 Task: Check the sale-to-list ratio of crown molding in the last 3 years.
Action: Mouse moved to (897, 208)
Screenshot: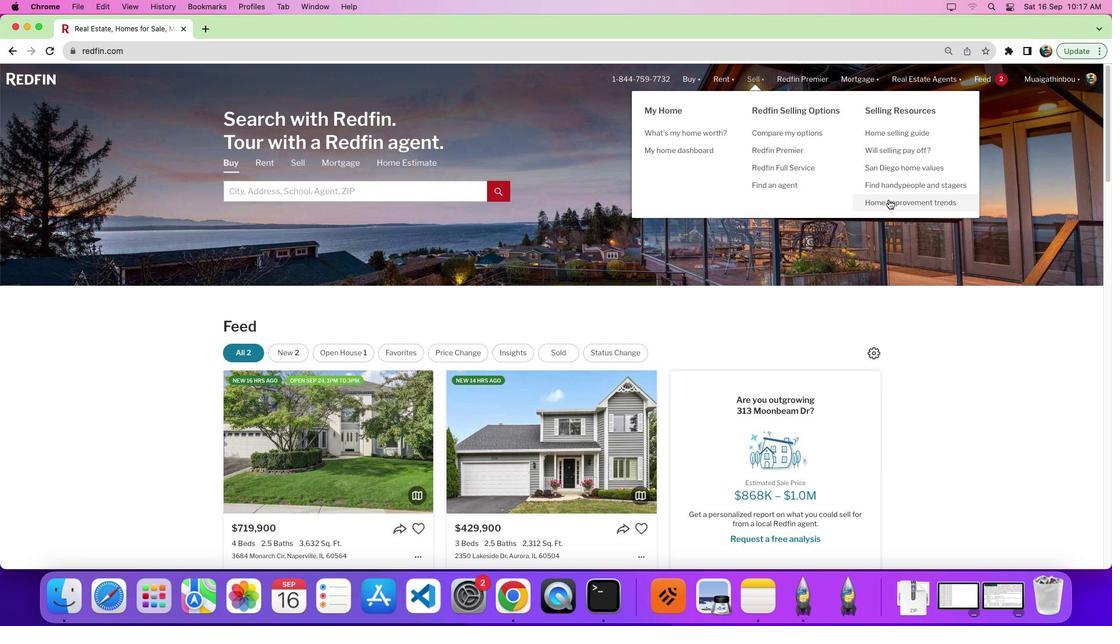 
Action: Mouse pressed left at (897, 208)
Screenshot: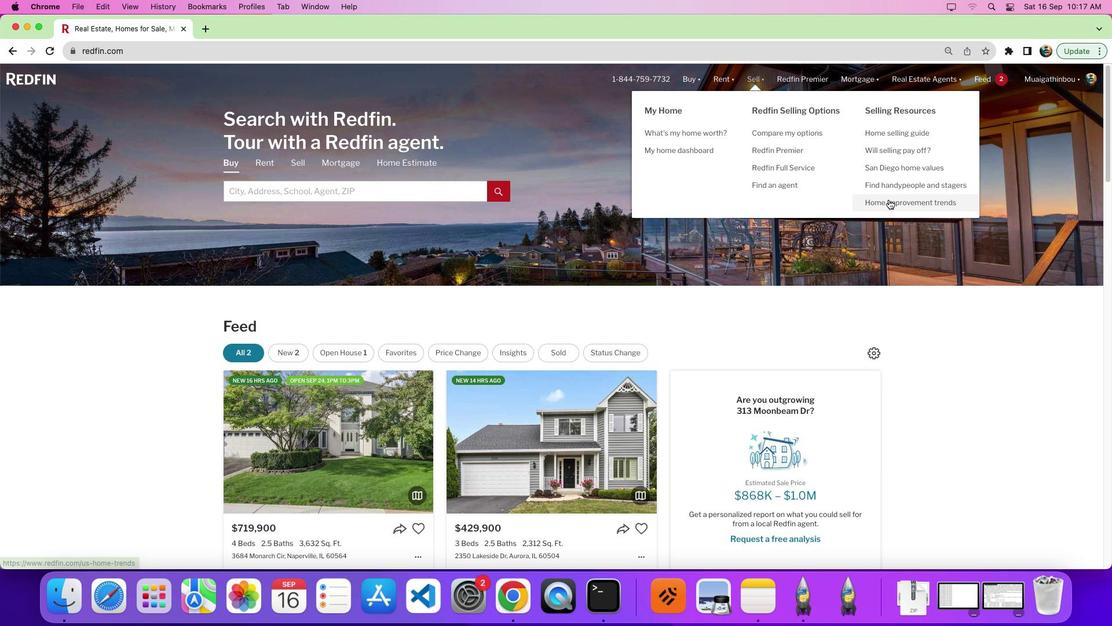 
Action: Mouse pressed left at (897, 208)
Screenshot: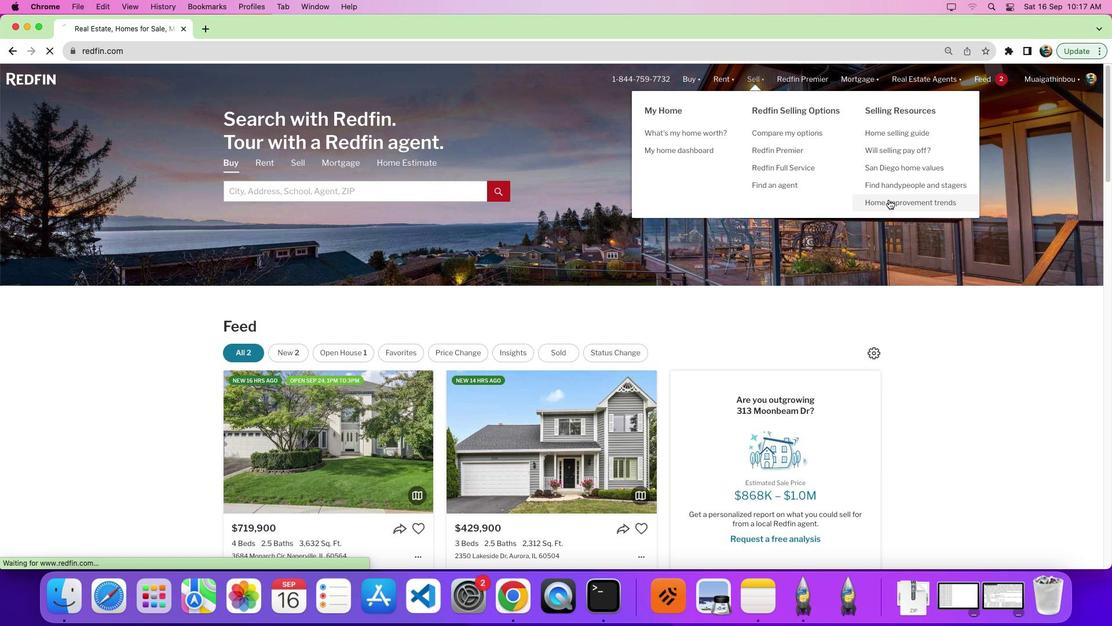 
Action: Mouse moved to (313, 231)
Screenshot: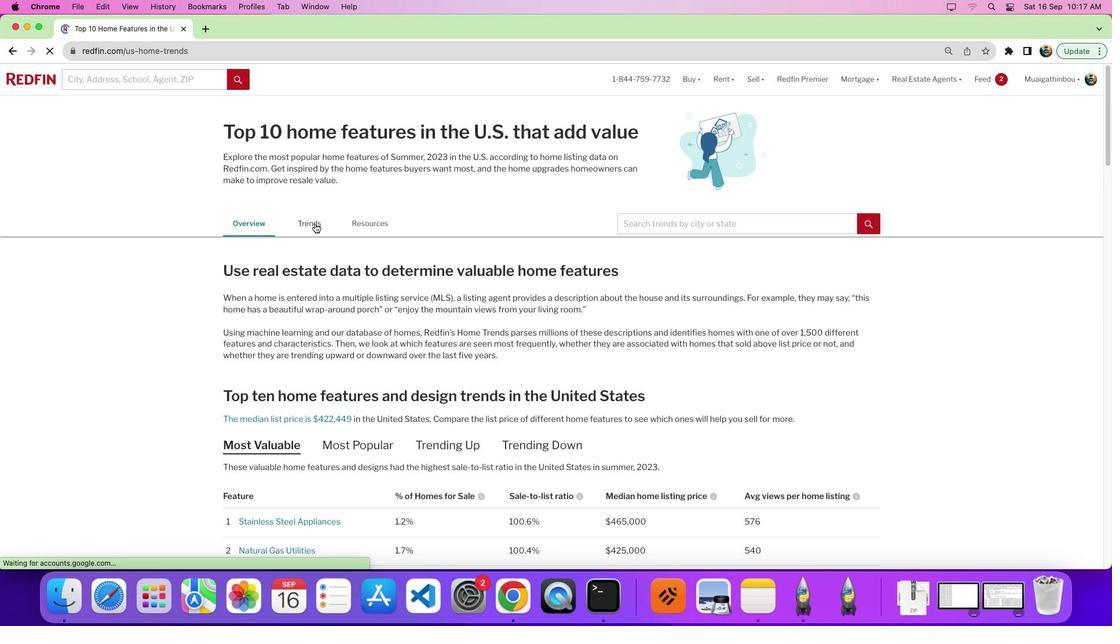 
Action: Mouse pressed left at (313, 231)
Screenshot: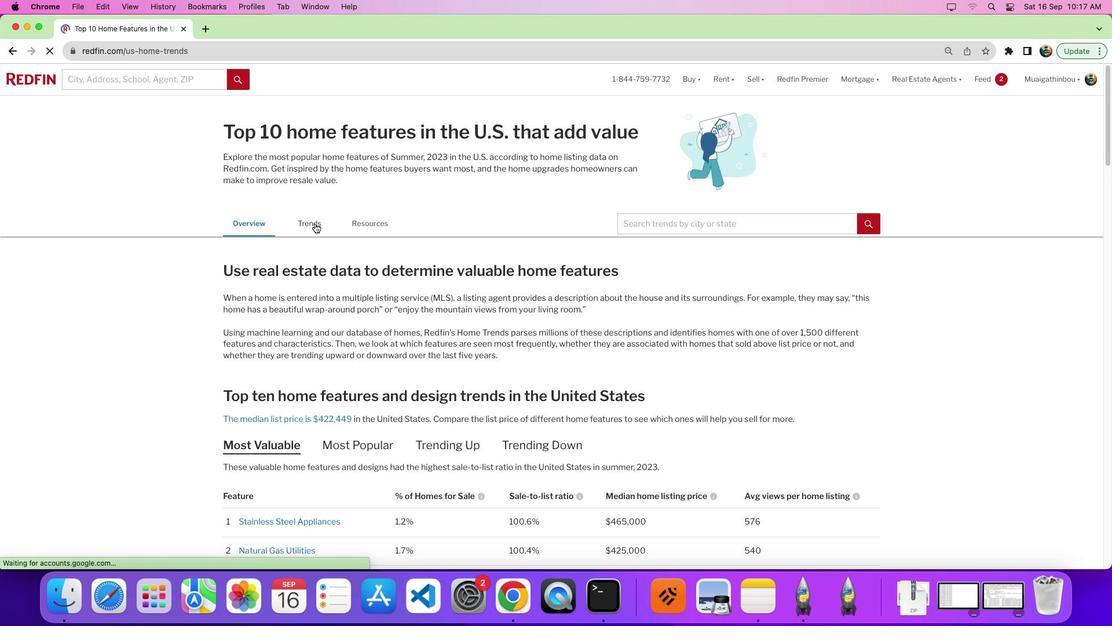 
Action: Mouse moved to (313, 231)
Screenshot: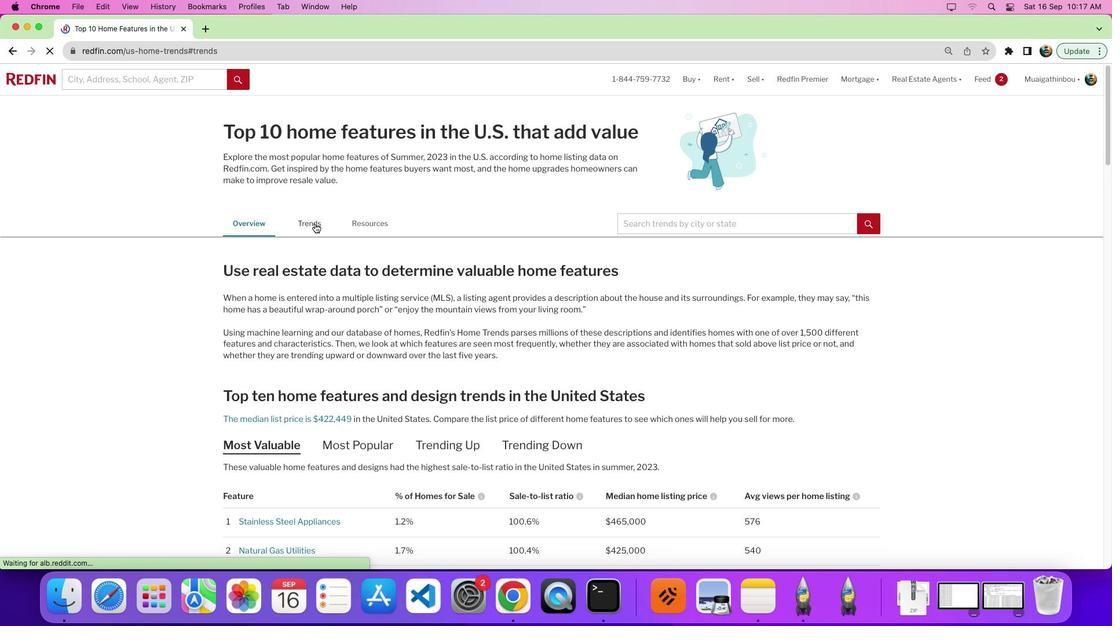 
Action: Mouse pressed left at (313, 231)
Screenshot: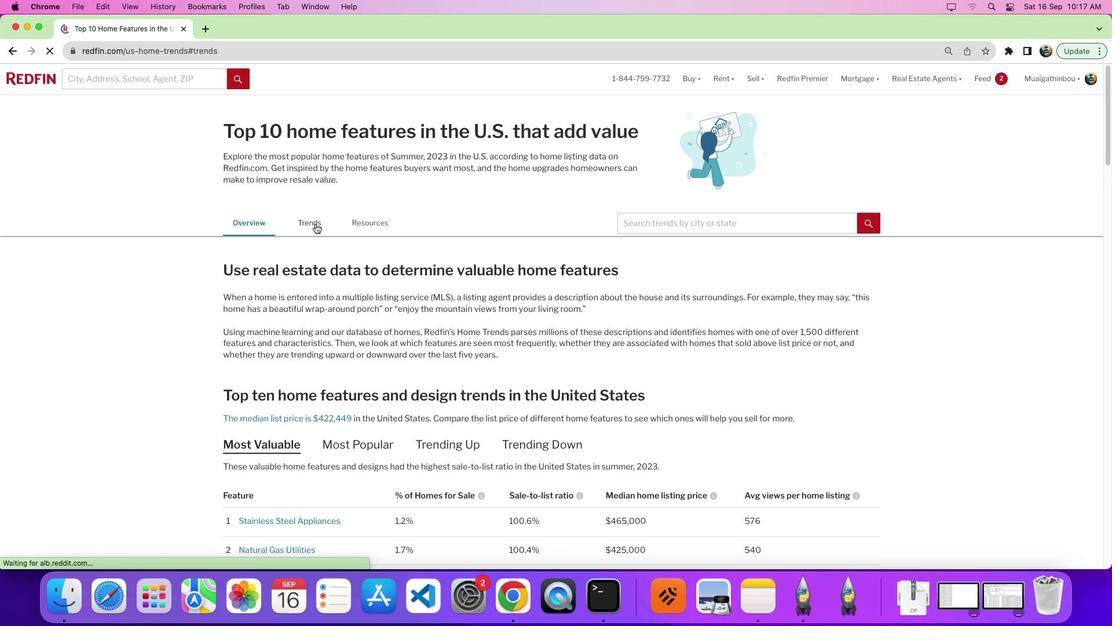 
Action: Mouse moved to (594, 317)
Screenshot: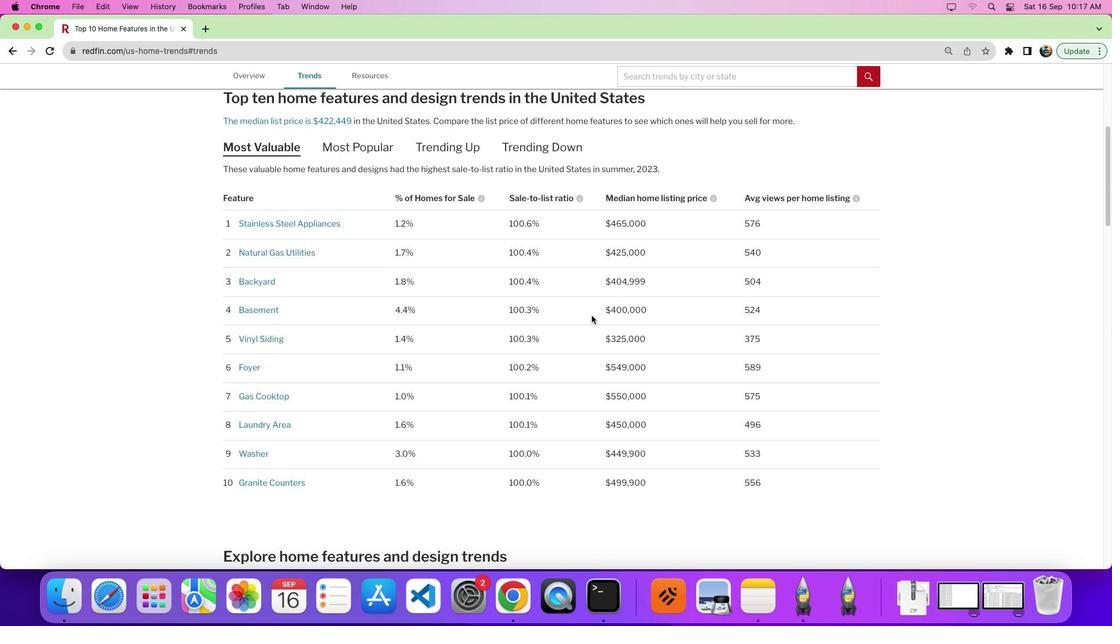 
Action: Mouse scrolled (594, 317) with delta (-6, 22)
Screenshot: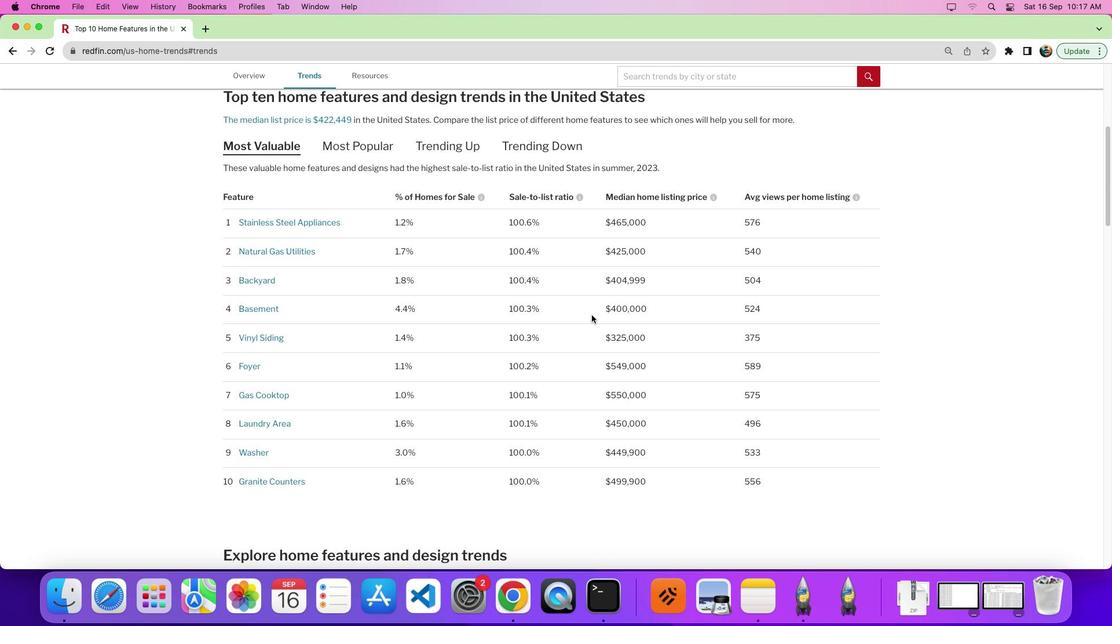 
Action: Mouse moved to (593, 317)
Screenshot: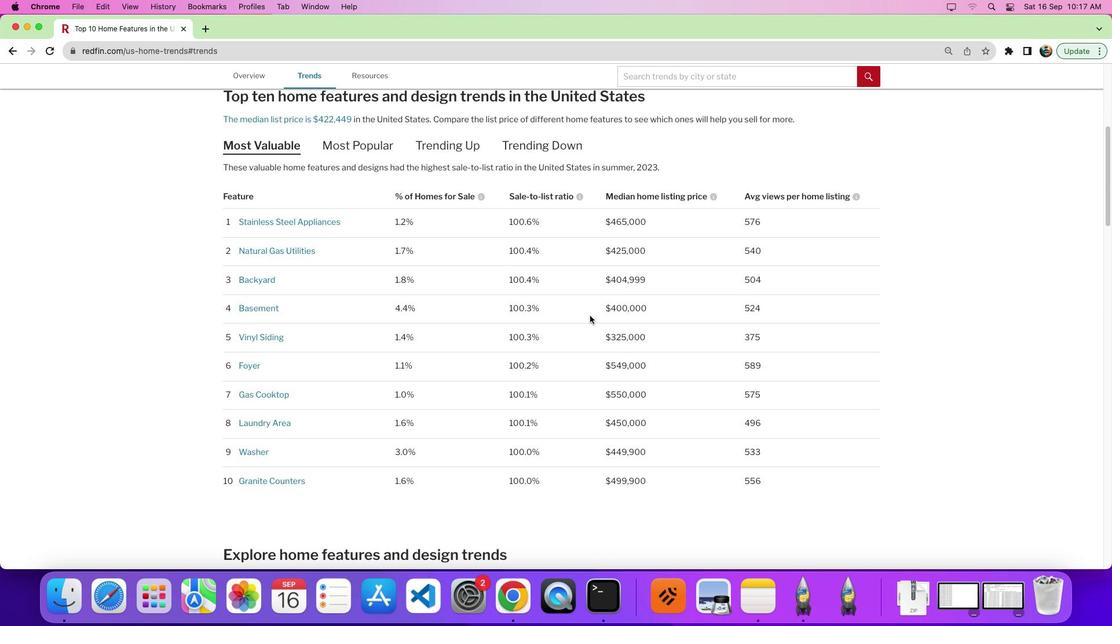 
Action: Mouse scrolled (593, 317) with delta (-6, 22)
Screenshot: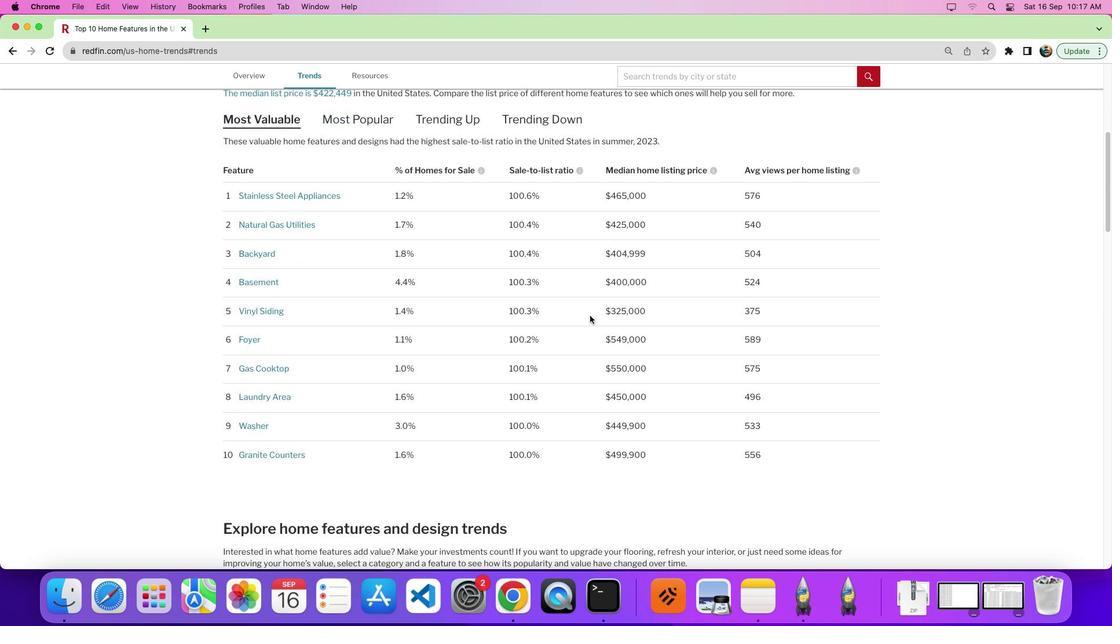 
Action: Mouse scrolled (593, 317) with delta (-6, 22)
Screenshot: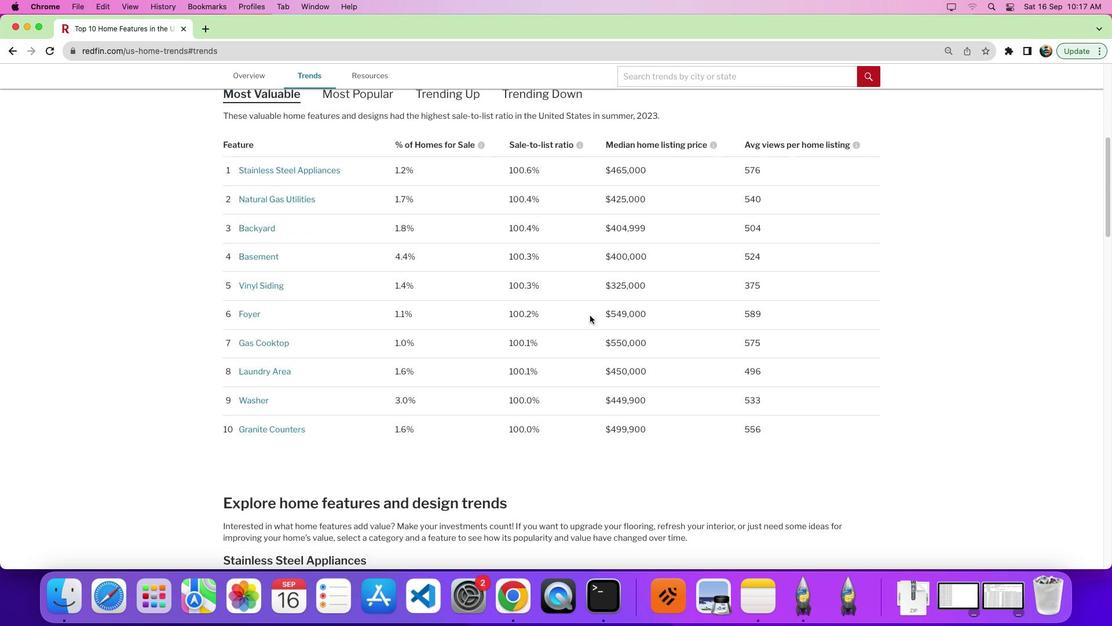 
Action: Mouse scrolled (593, 317) with delta (-6, 19)
Screenshot: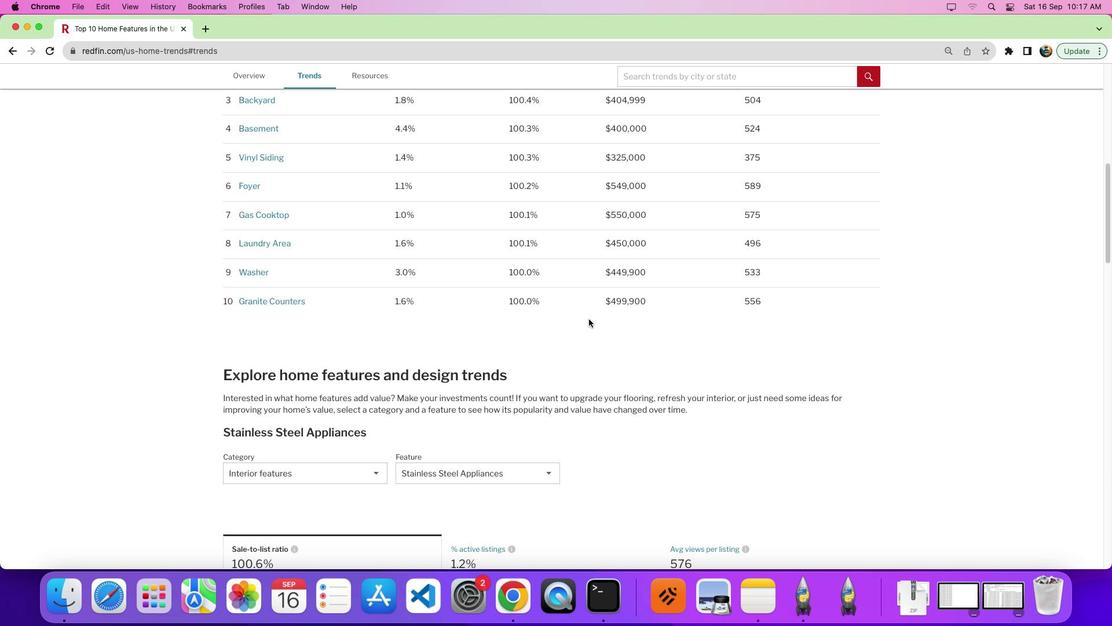 
Action: Mouse moved to (506, 341)
Screenshot: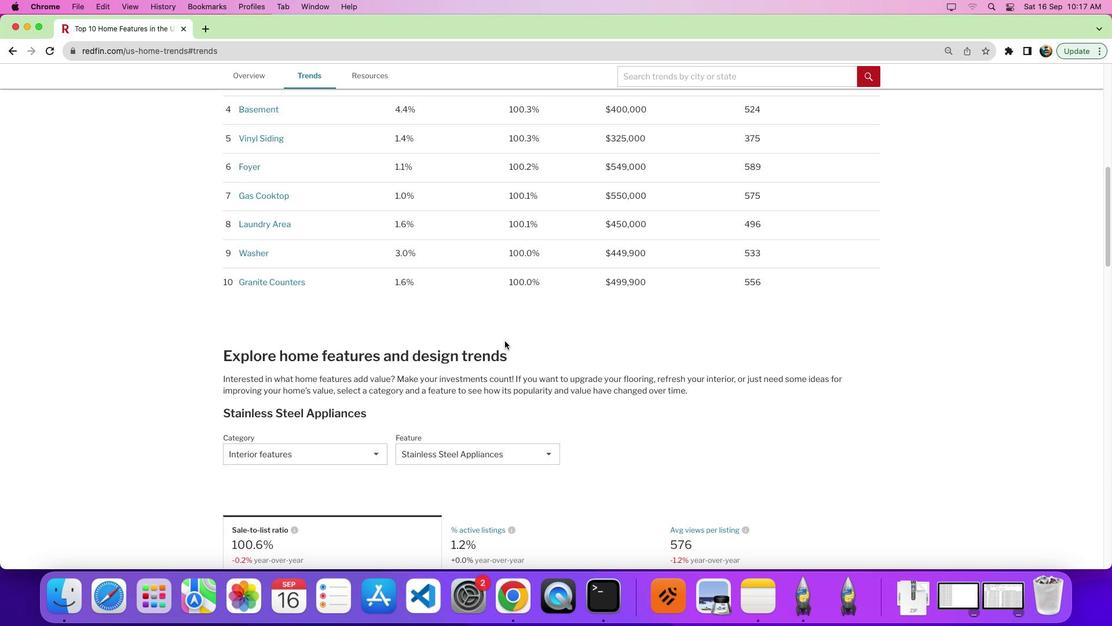 
Action: Mouse scrolled (506, 341) with delta (-6, 22)
Screenshot: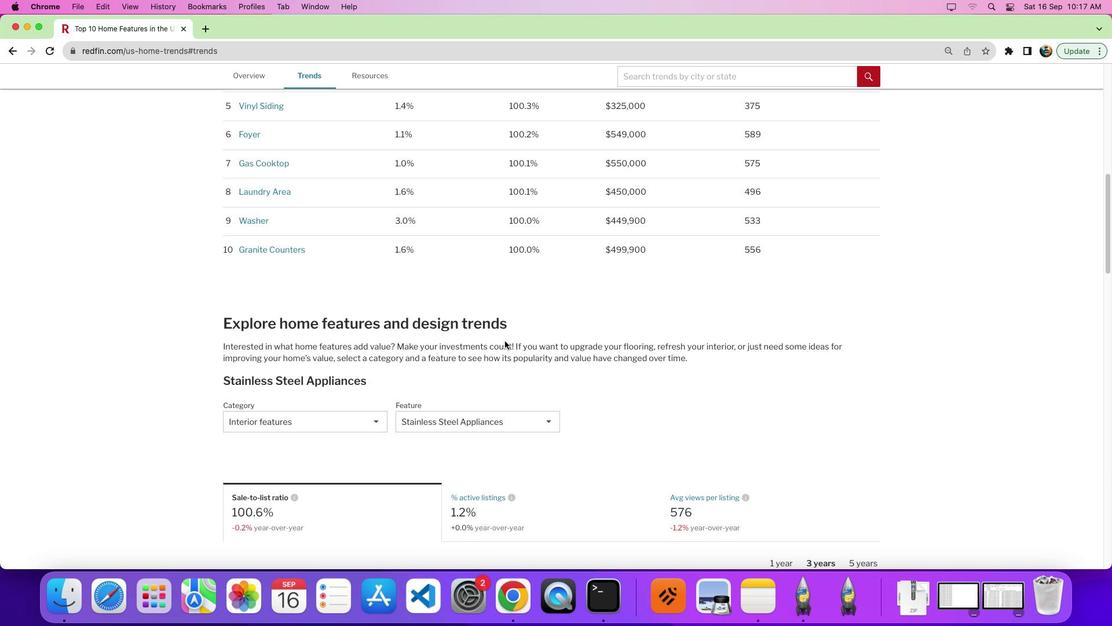 
Action: Mouse scrolled (506, 341) with delta (-6, 22)
Screenshot: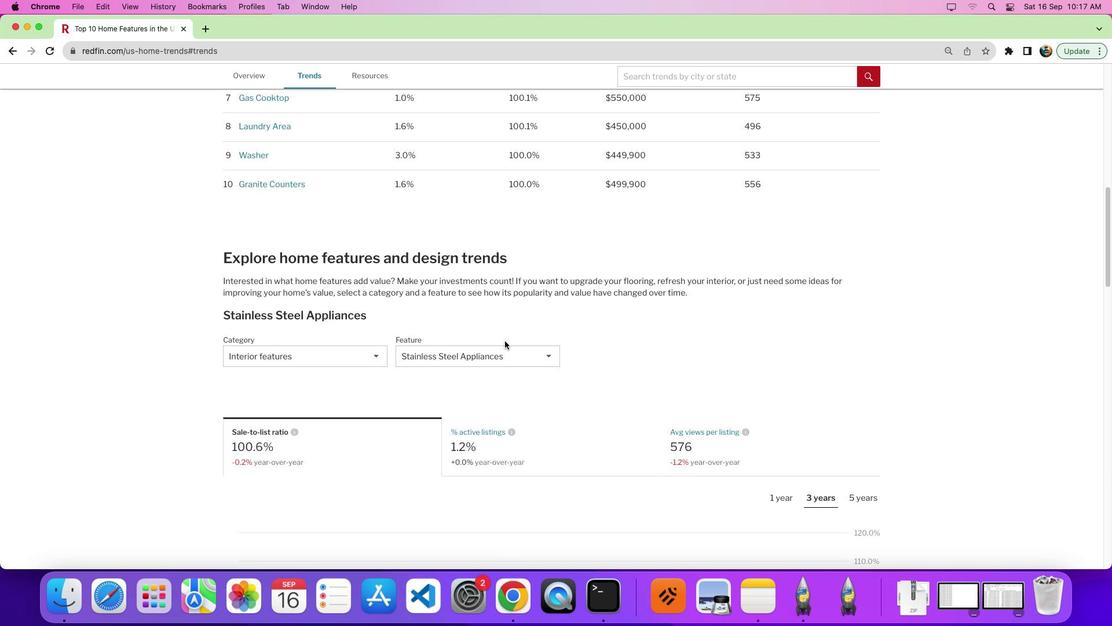 
Action: Mouse scrolled (506, 341) with delta (-6, 19)
Screenshot: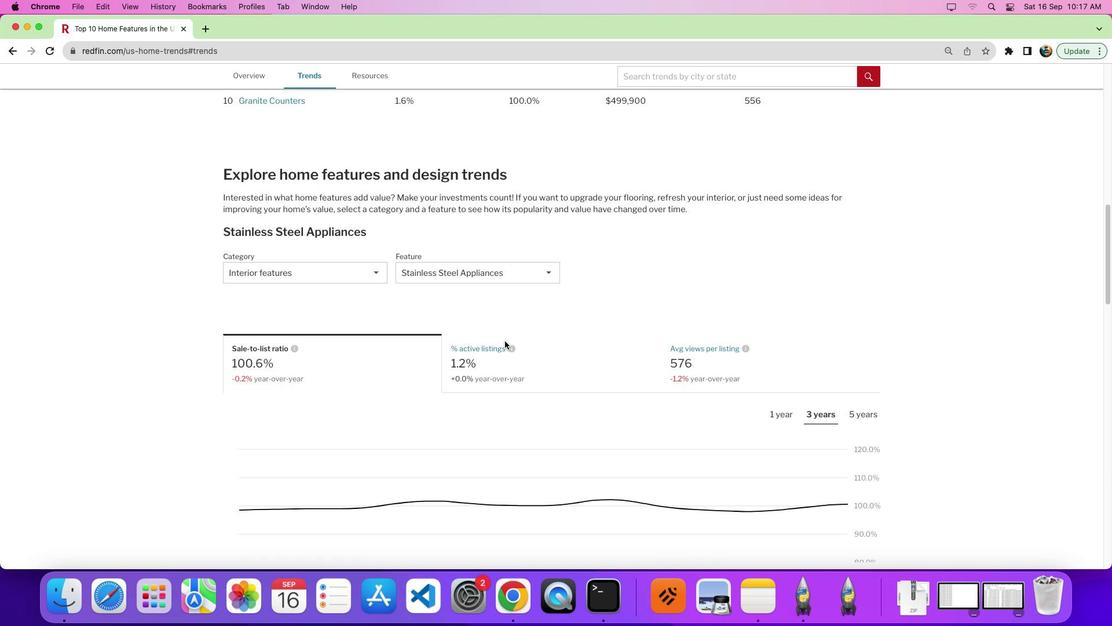 
Action: Mouse moved to (285, 268)
Screenshot: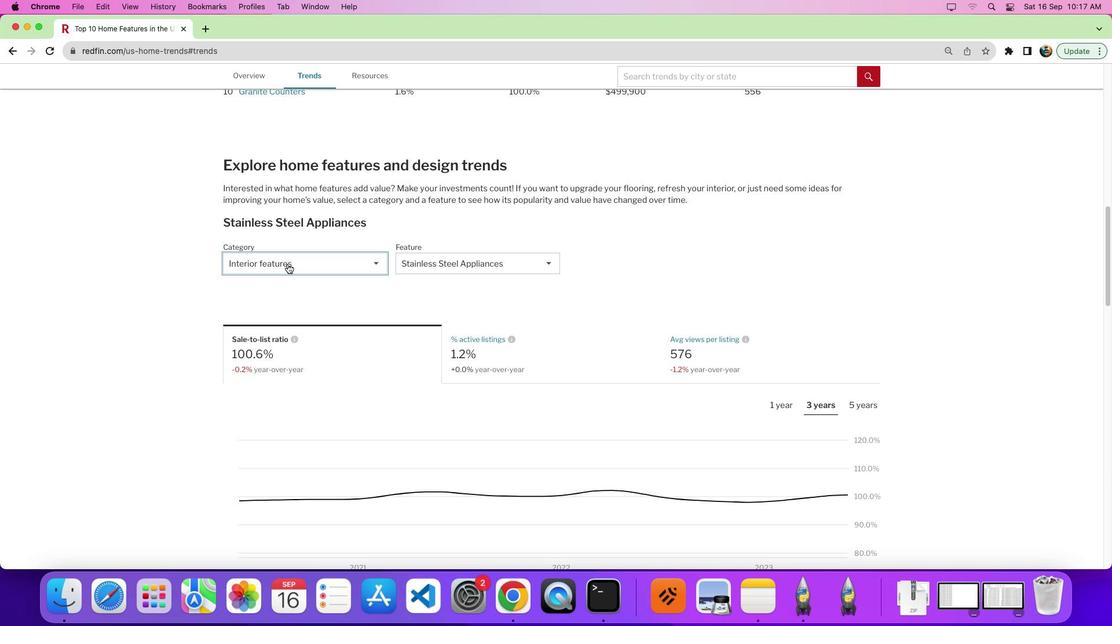 
Action: Mouse pressed left at (285, 268)
Screenshot: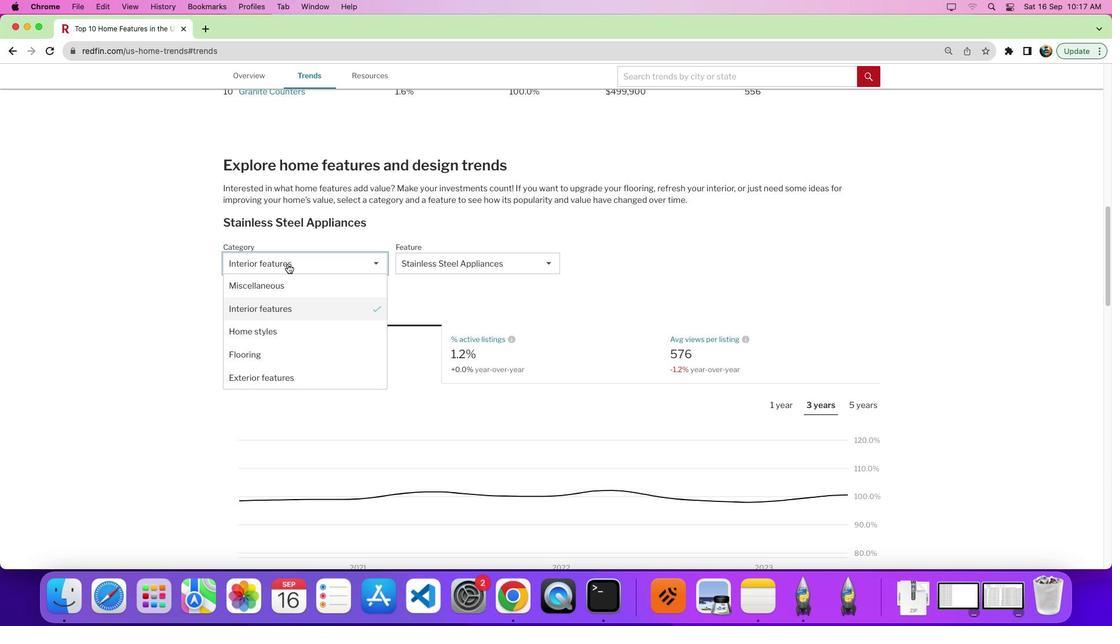 
Action: Mouse moved to (306, 314)
Screenshot: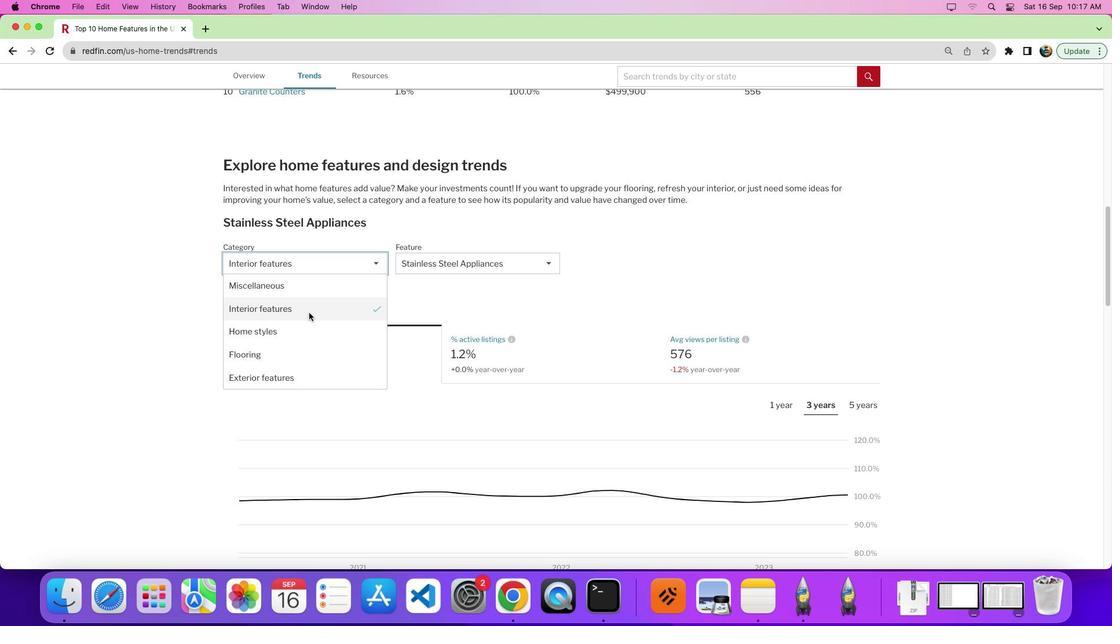
Action: Mouse pressed left at (306, 314)
Screenshot: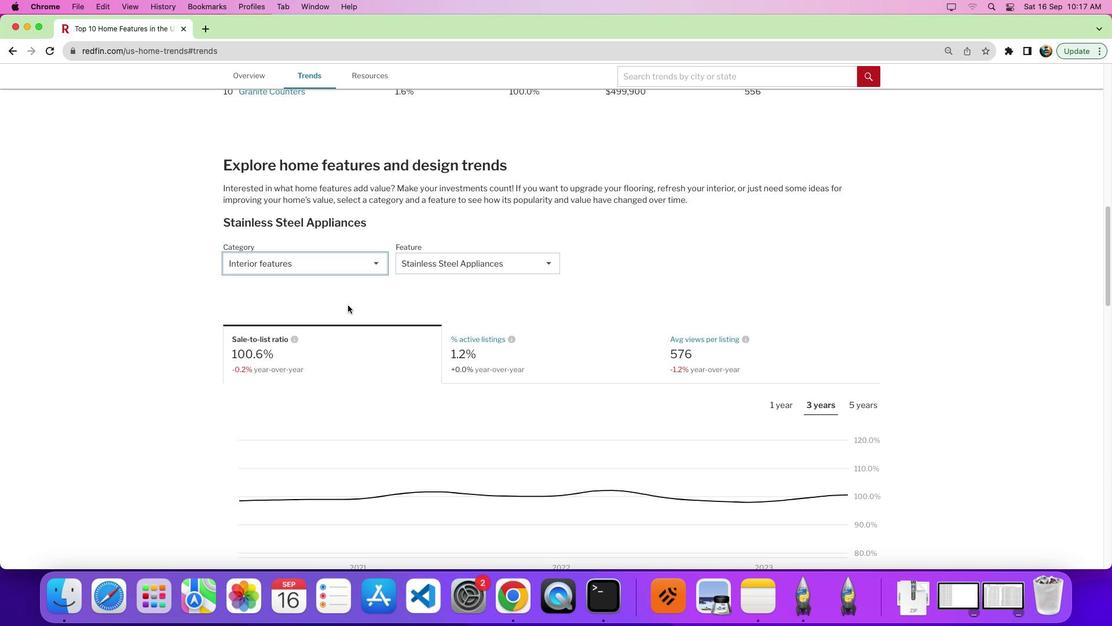
Action: Mouse moved to (479, 262)
Screenshot: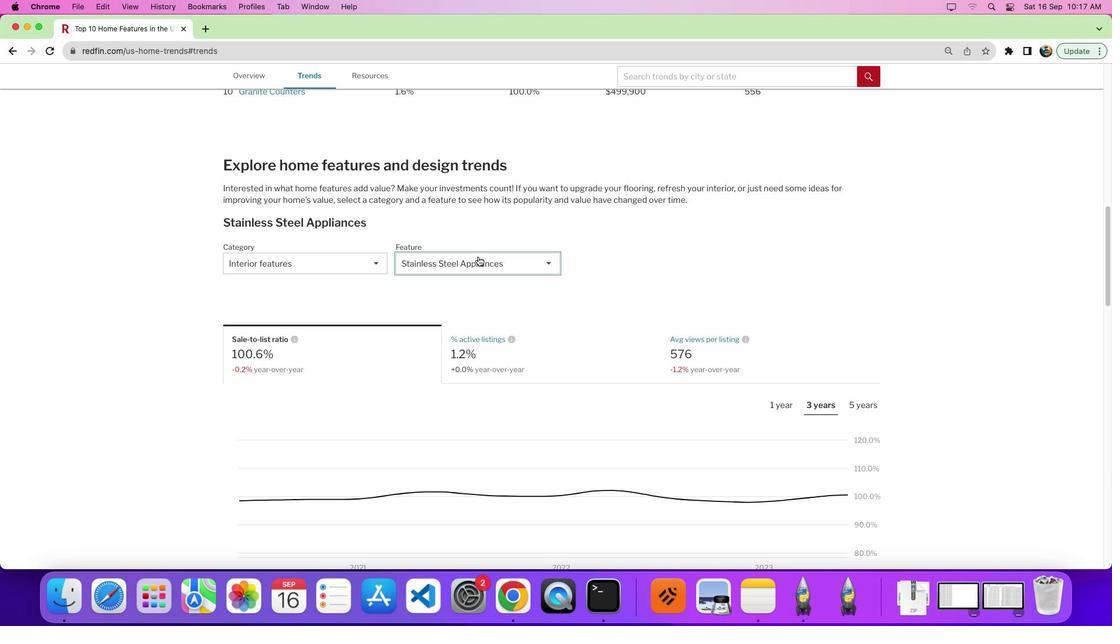 
Action: Mouse pressed left at (479, 262)
Screenshot: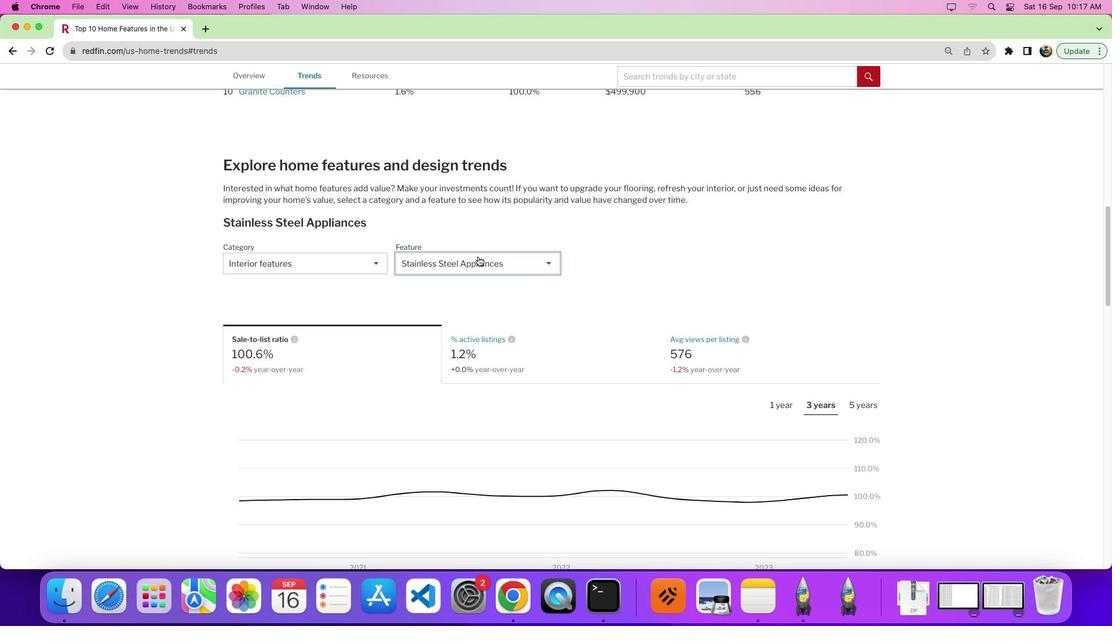 
Action: Mouse moved to (463, 341)
Screenshot: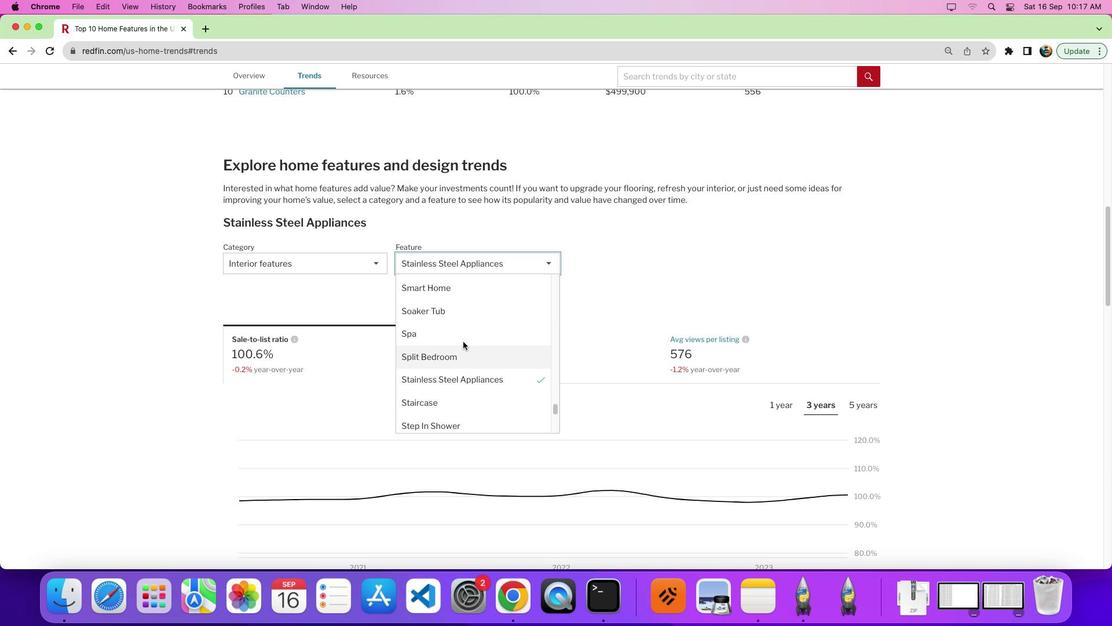 
Action: Mouse scrolled (463, 341) with delta (-6, 23)
Screenshot: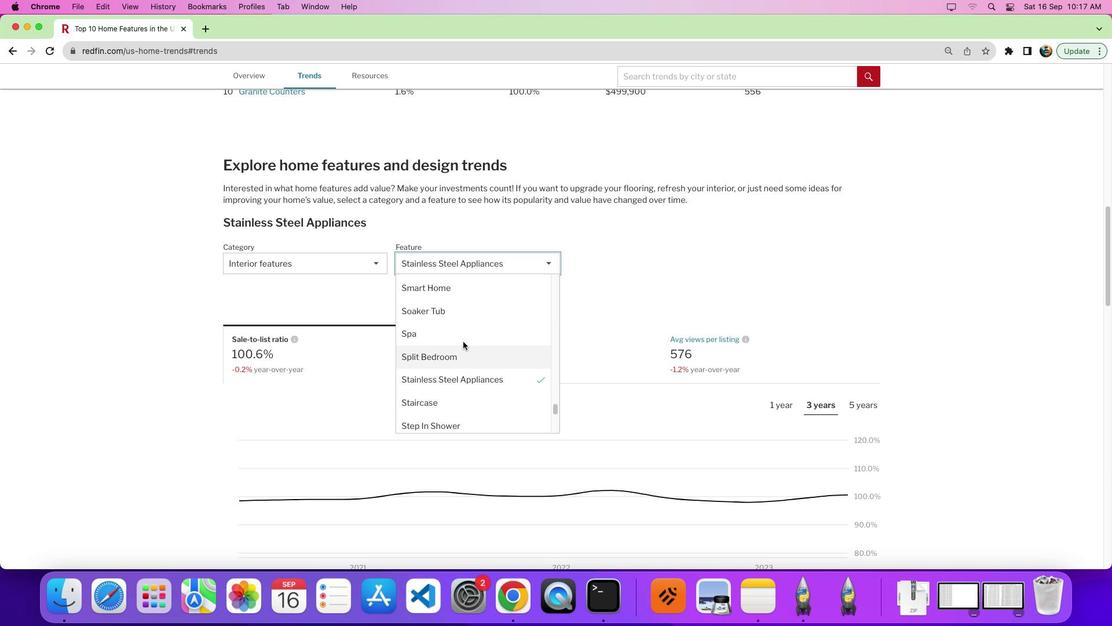 
Action: Mouse scrolled (463, 341) with delta (-6, 23)
Screenshot: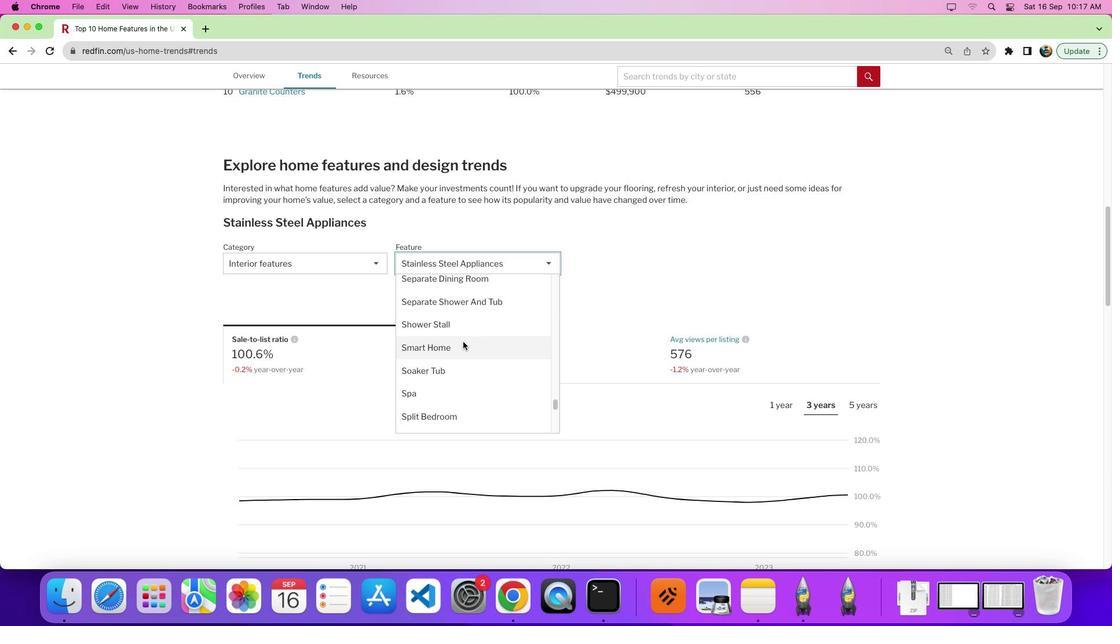 
Action: Mouse scrolled (463, 341) with delta (-6, 25)
Screenshot: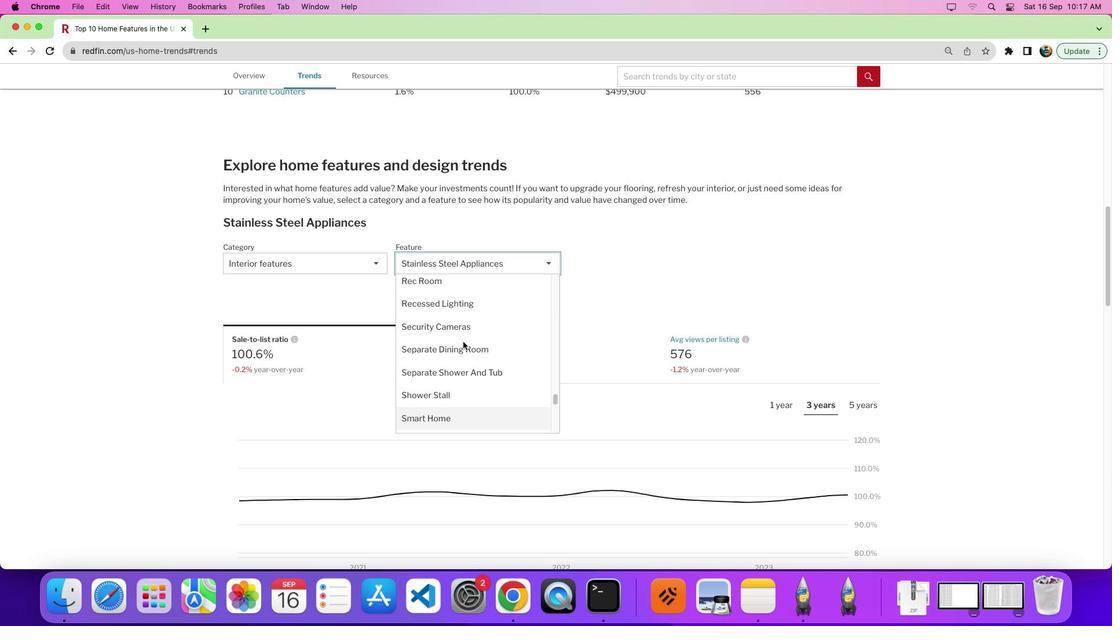 
Action: Mouse moved to (464, 343)
Screenshot: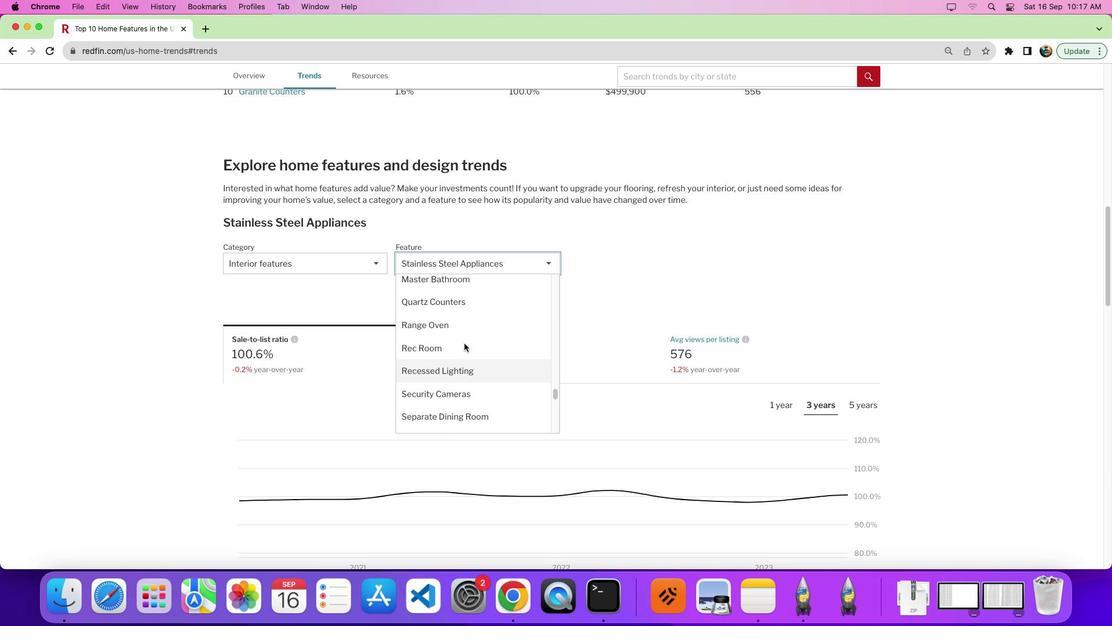 
Action: Mouse scrolled (464, 343) with delta (-6, 23)
Screenshot: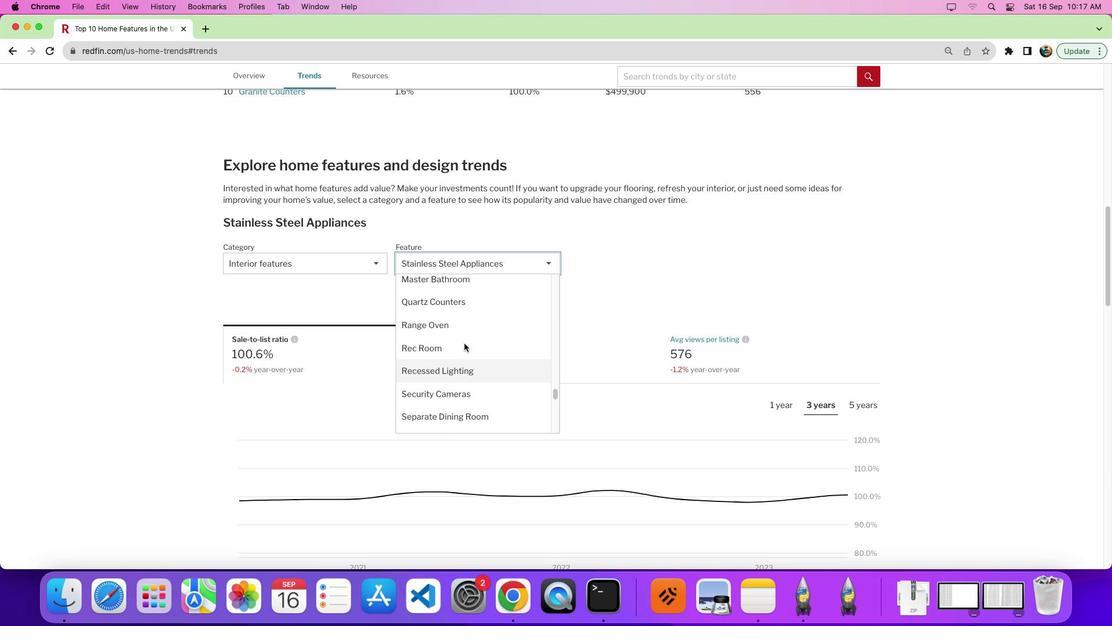 
Action: Mouse moved to (464, 343)
Screenshot: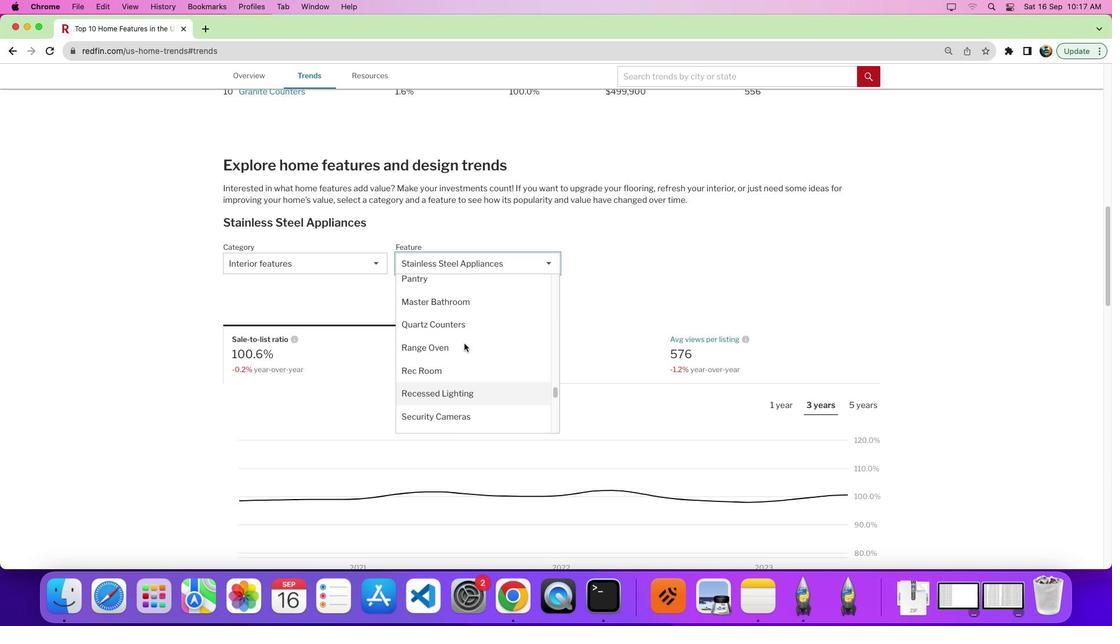
Action: Mouse scrolled (464, 343) with delta (-6, 23)
Screenshot: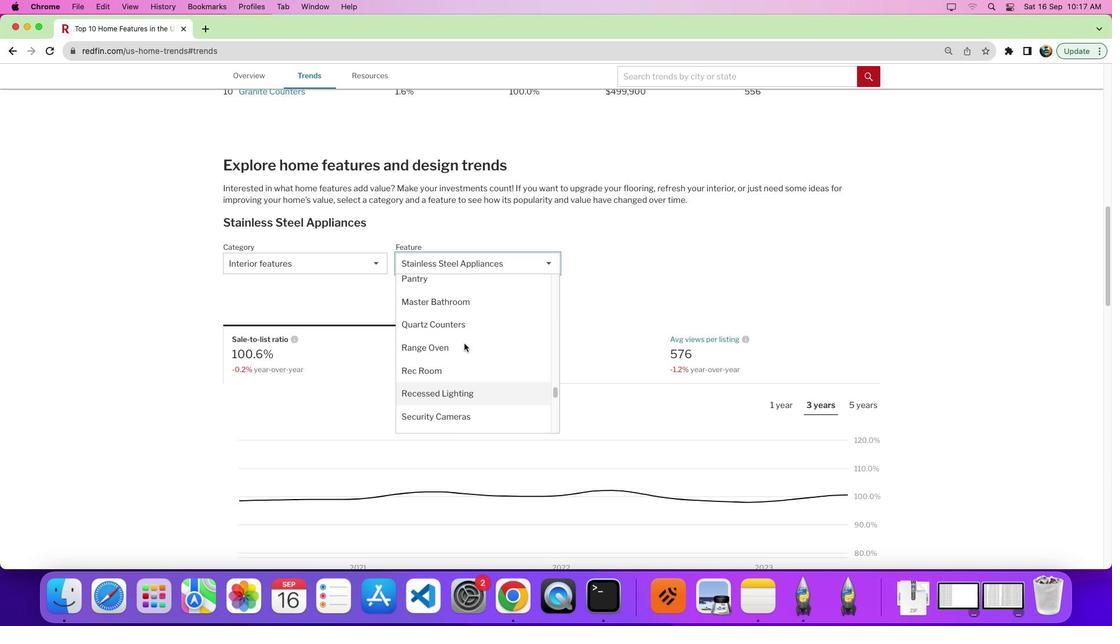 
Action: Mouse scrolled (464, 343) with delta (-6, 25)
Screenshot: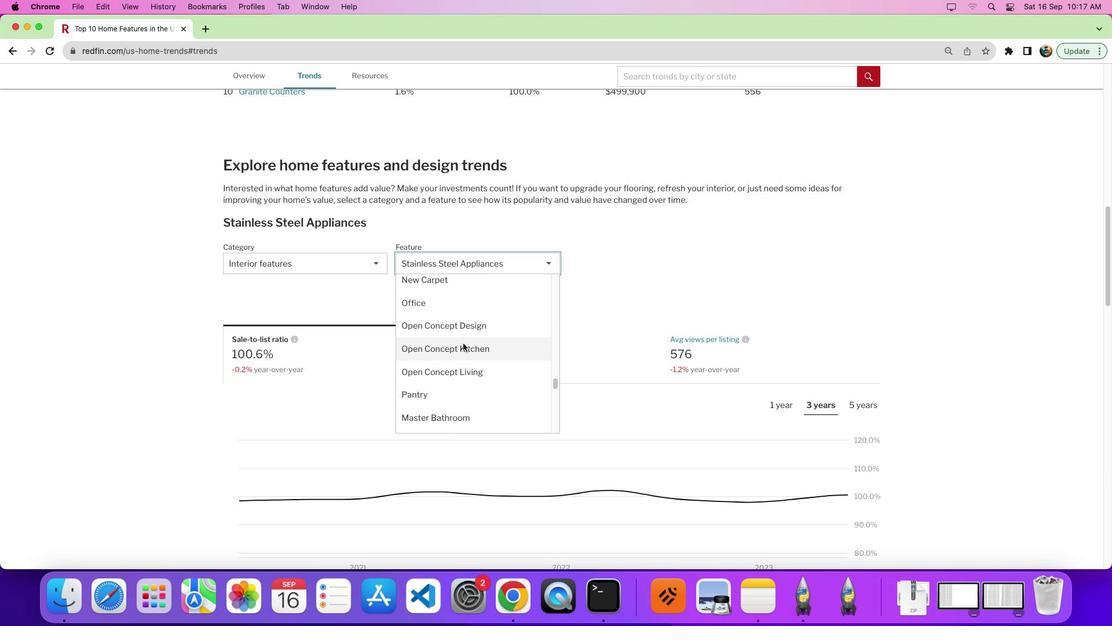
Action: Mouse moved to (465, 342)
Screenshot: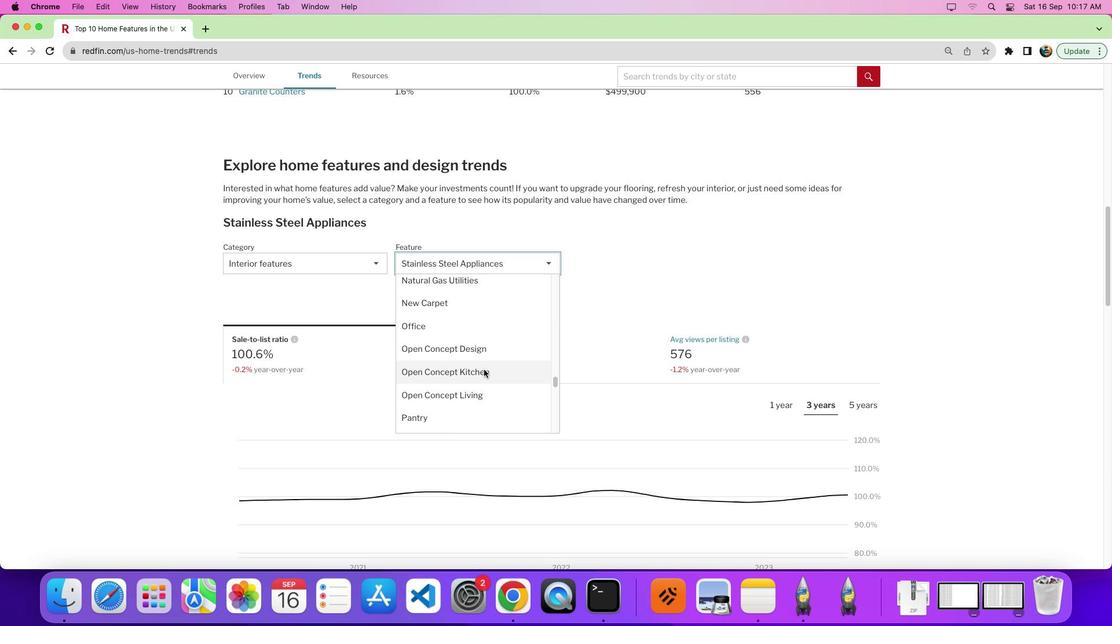
Action: Mouse scrolled (465, 342) with delta (-6, 23)
Screenshot: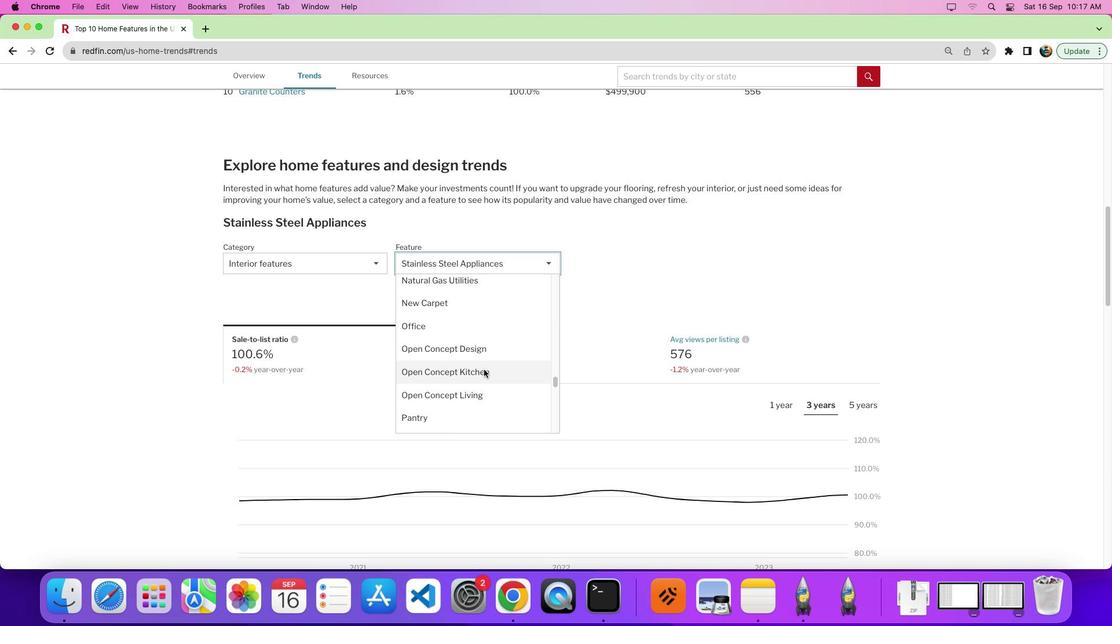
Action: Mouse moved to (469, 348)
Screenshot: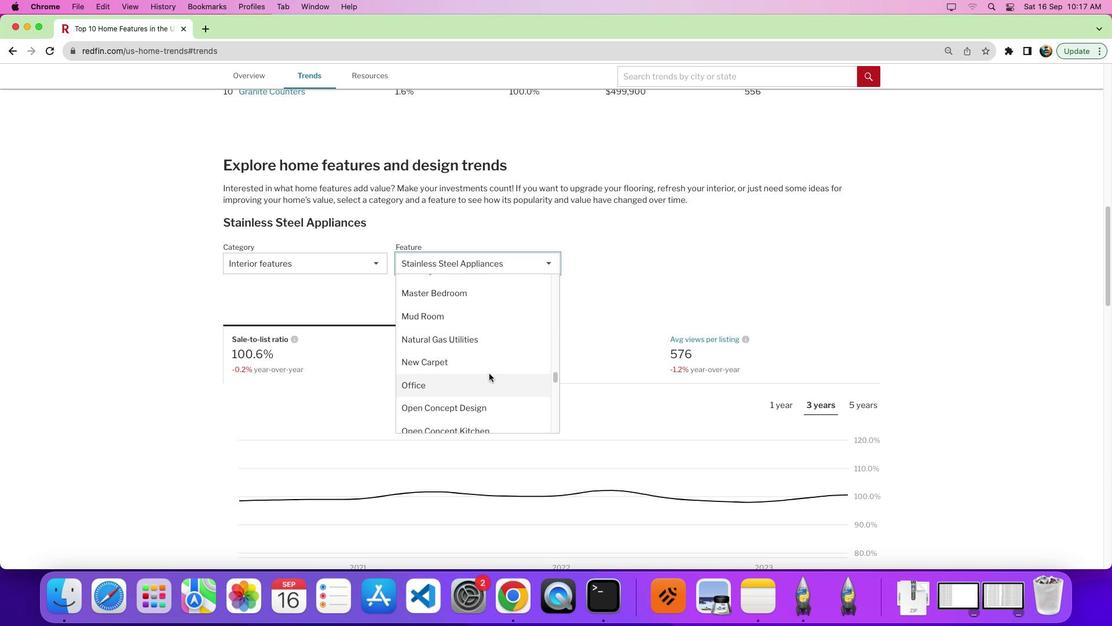 
Action: Mouse scrolled (469, 348) with delta (-6, 23)
Screenshot: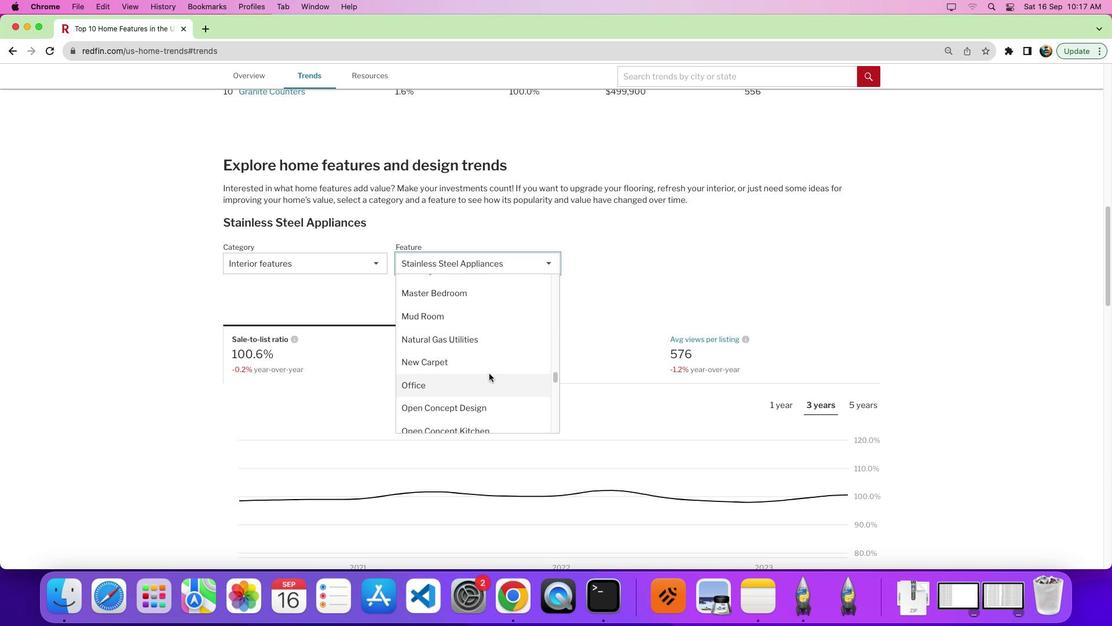 
Action: Mouse moved to (479, 359)
Screenshot: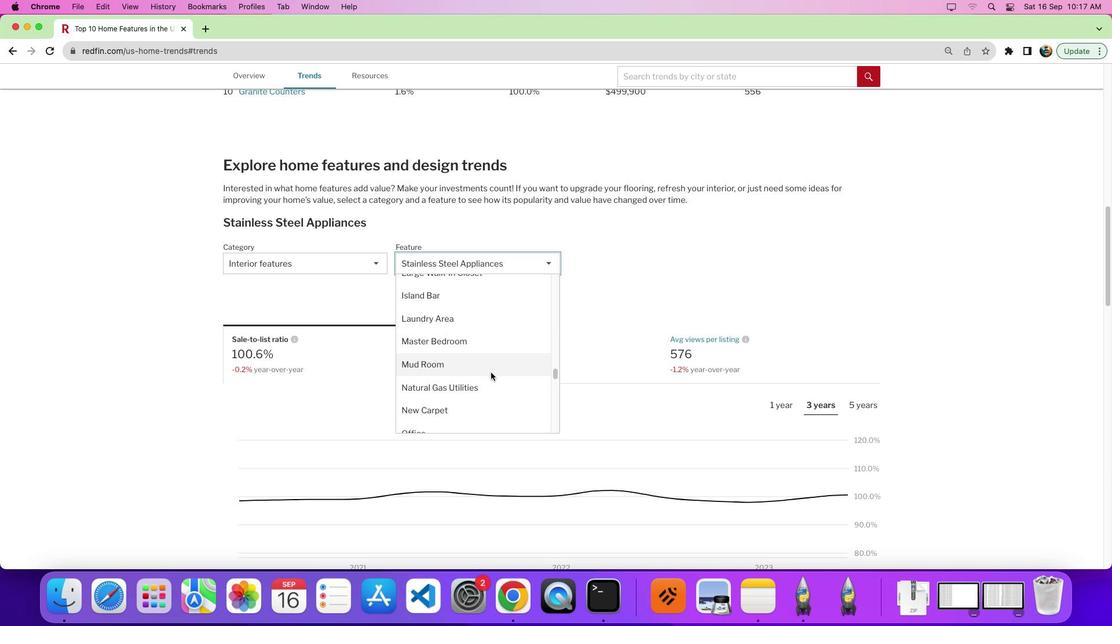 
Action: Mouse scrolled (479, 359) with delta (-6, 24)
Screenshot: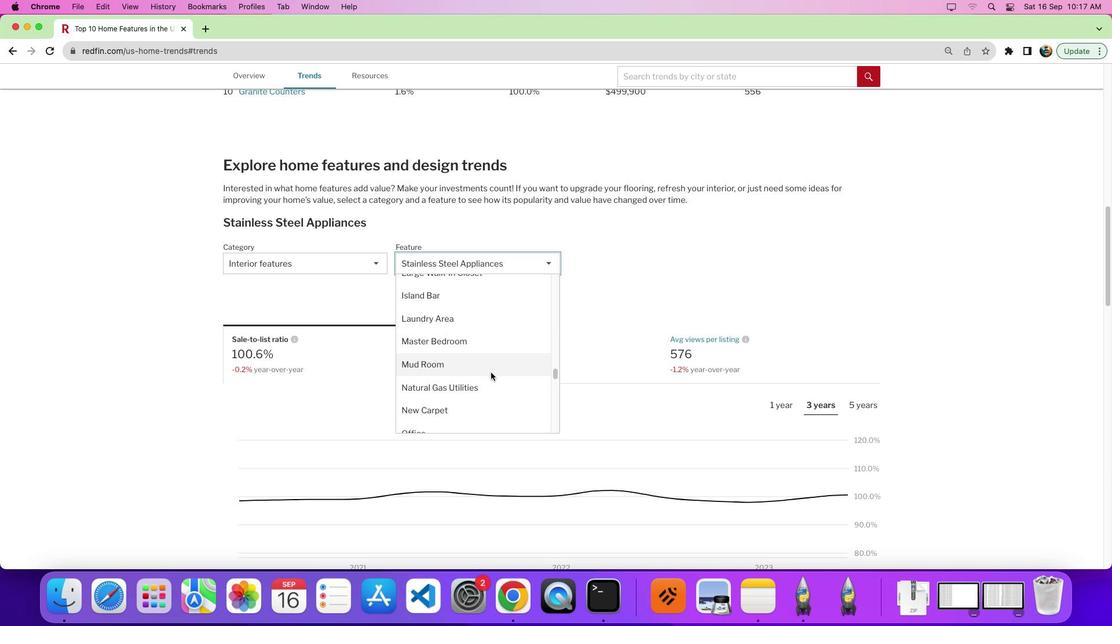 
Action: Mouse moved to (497, 360)
Screenshot: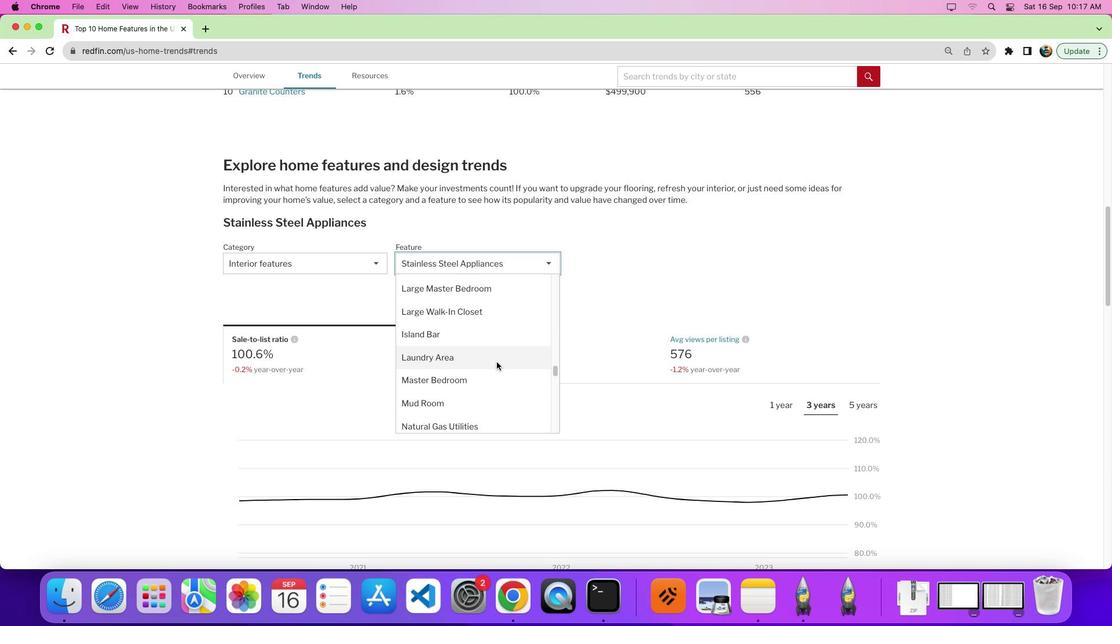 
Action: Mouse scrolled (497, 360) with delta (-6, 23)
Screenshot: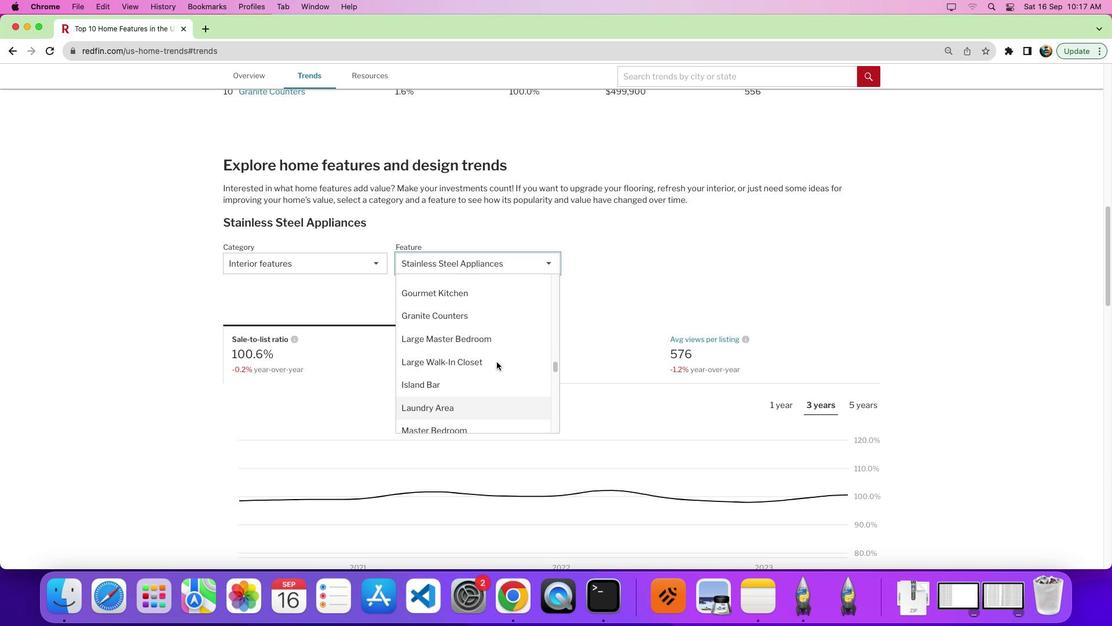 
Action: Mouse scrolled (497, 360) with delta (-6, 23)
Screenshot: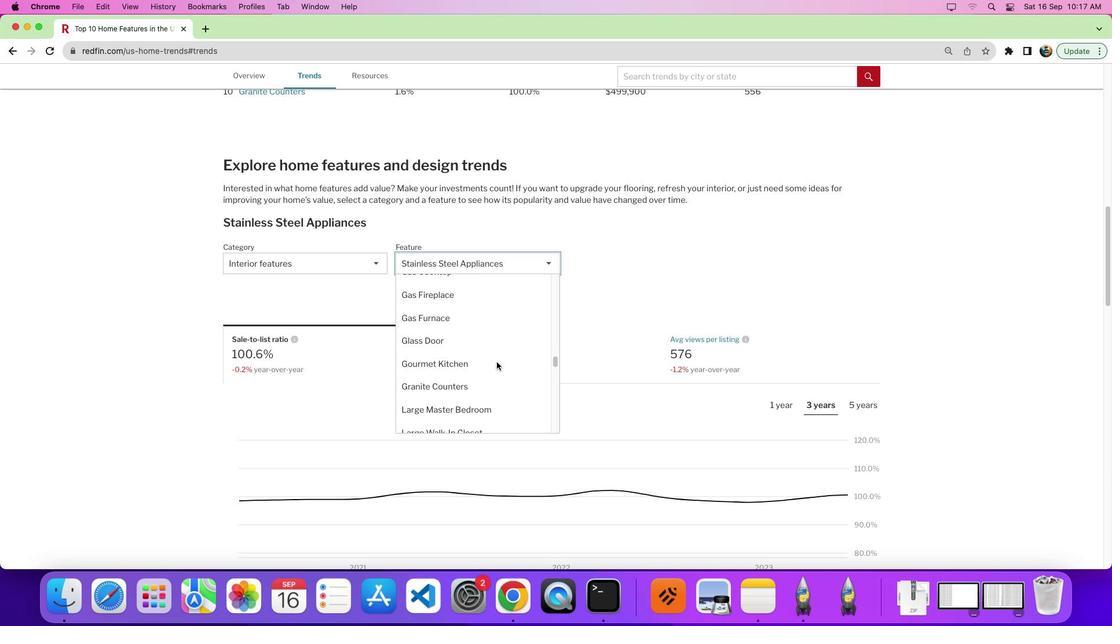 
Action: Mouse scrolled (497, 360) with delta (-6, 25)
Screenshot: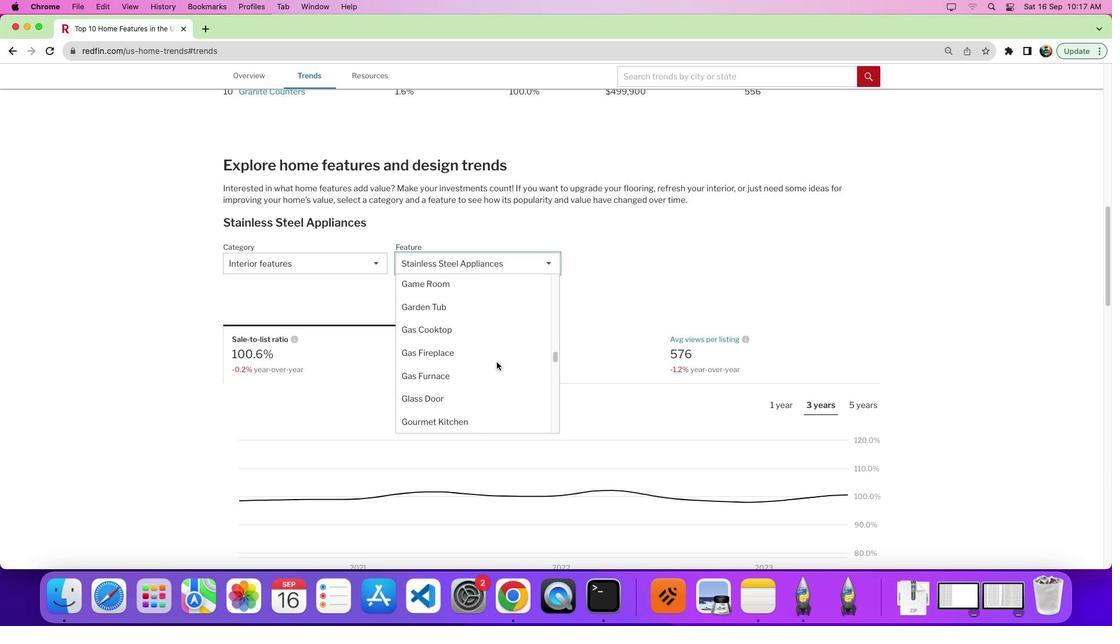 
Action: Mouse moved to (500, 357)
Screenshot: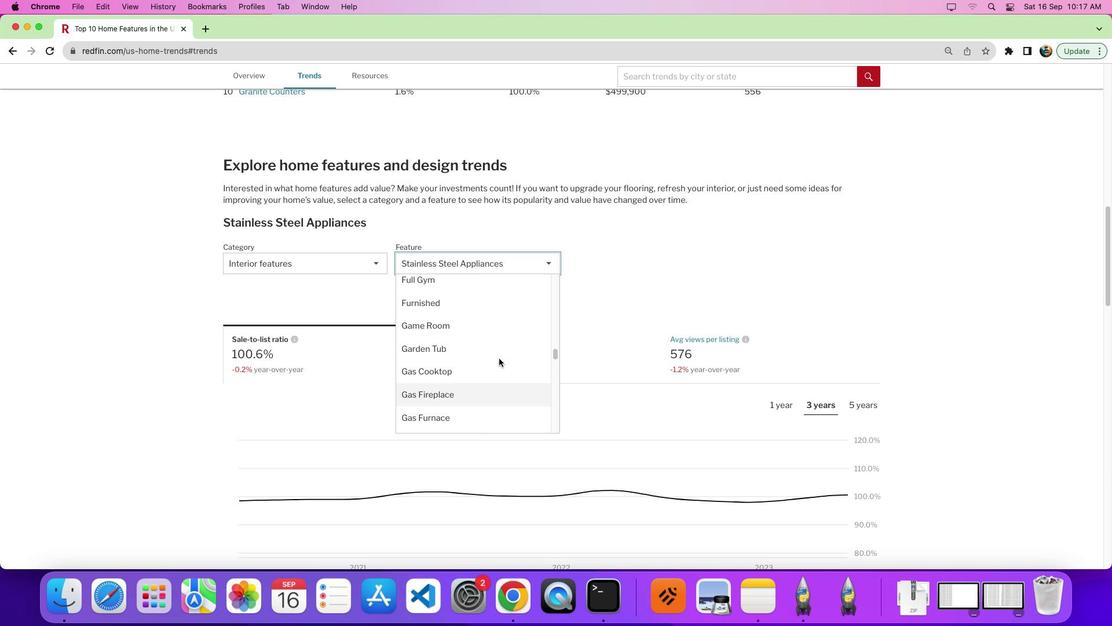 
Action: Mouse scrolled (500, 357) with delta (-6, 23)
Screenshot: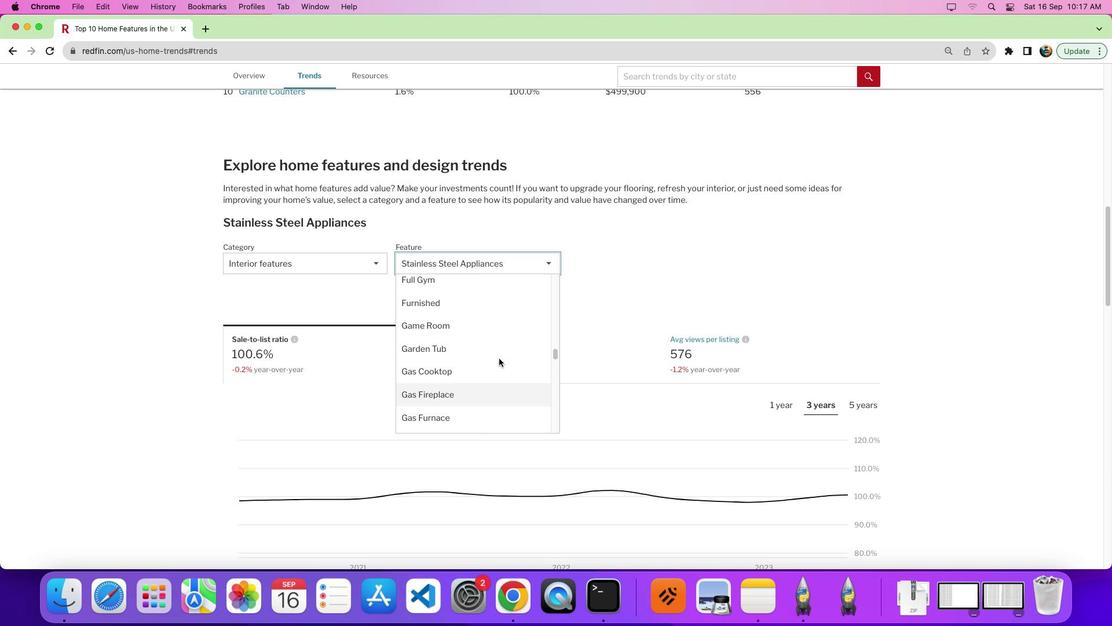 
Action: Mouse scrolled (500, 357) with delta (-6, 23)
Screenshot: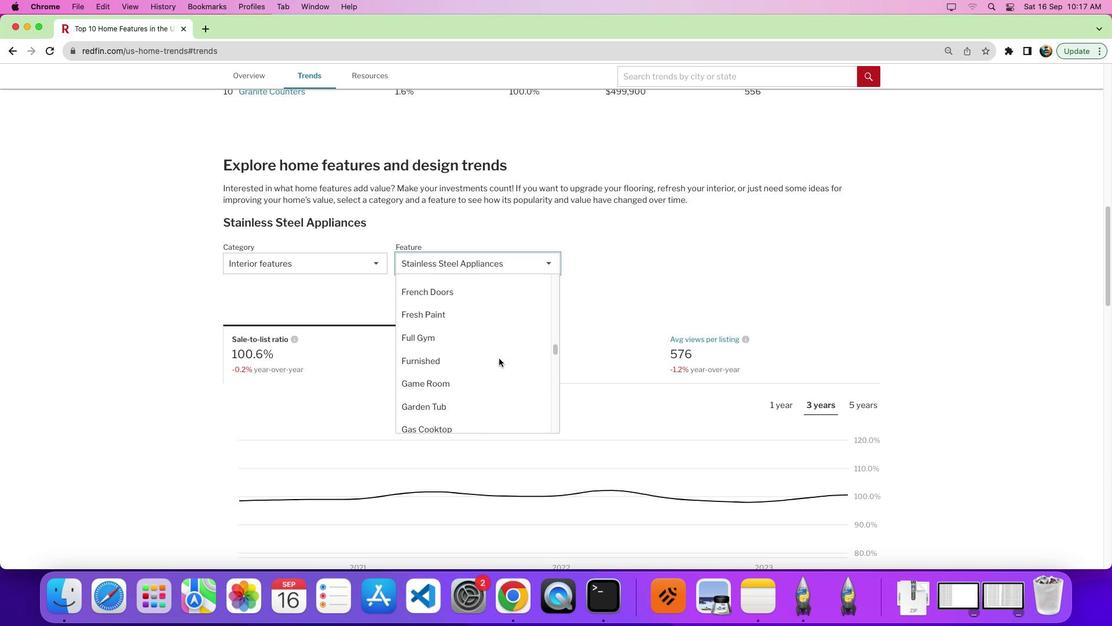 
Action: Mouse scrolled (500, 357) with delta (-6, 25)
Screenshot: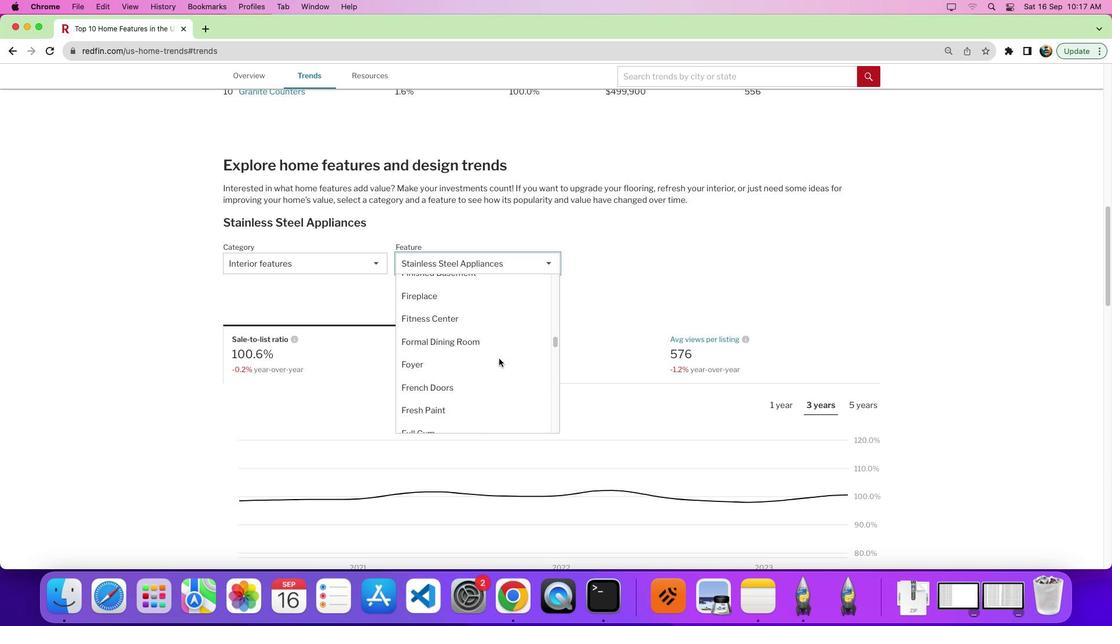 
Action: Mouse scrolled (500, 357) with delta (-6, 23)
Screenshot: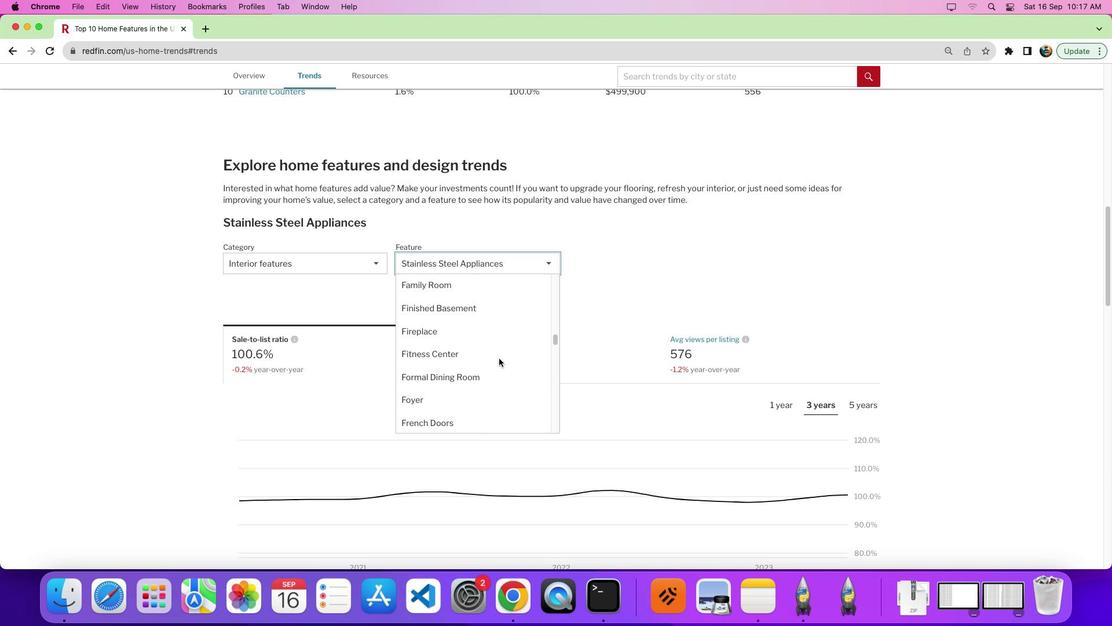 
Action: Mouse scrolled (500, 357) with delta (-6, 23)
Screenshot: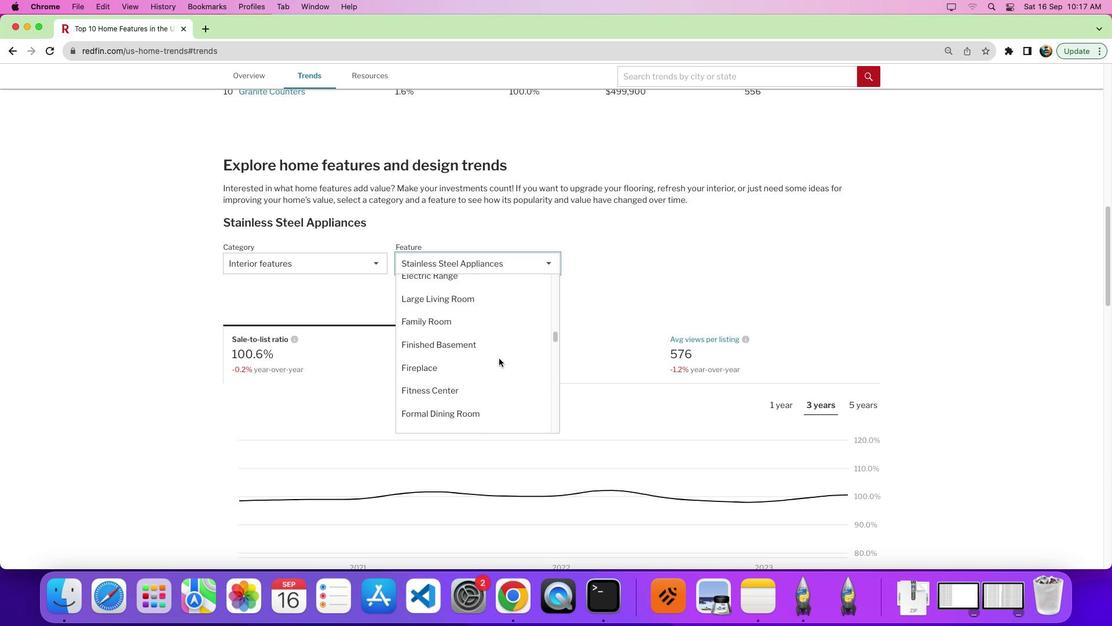 
Action: Mouse scrolled (500, 357) with delta (-6, 24)
Screenshot: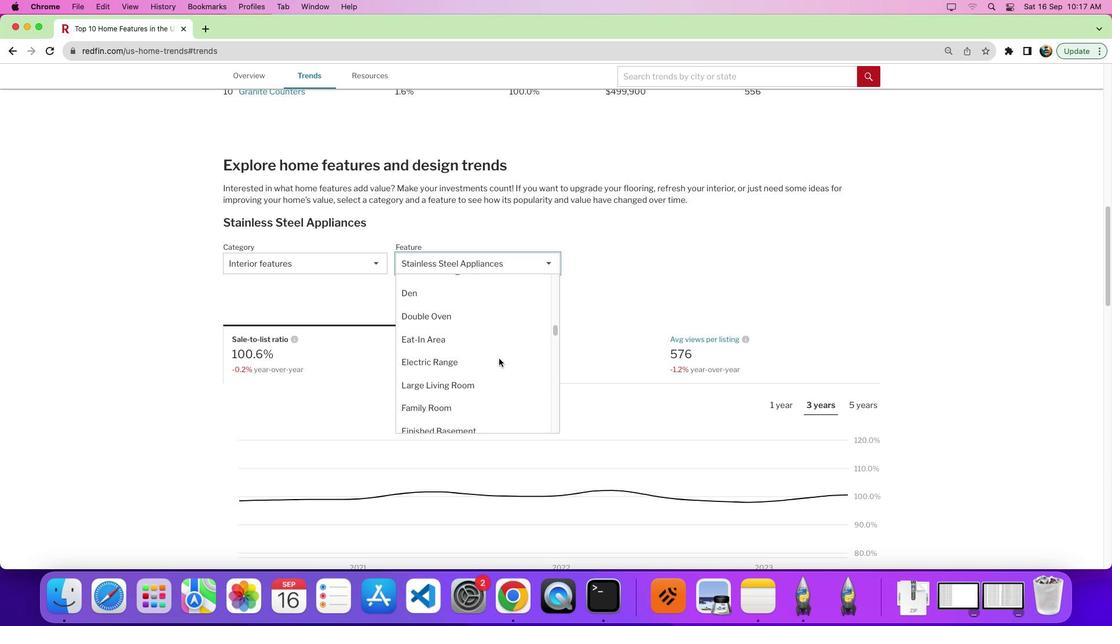 
Action: Mouse scrolled (500, 357) with delta (-6, 23)
Screenshot: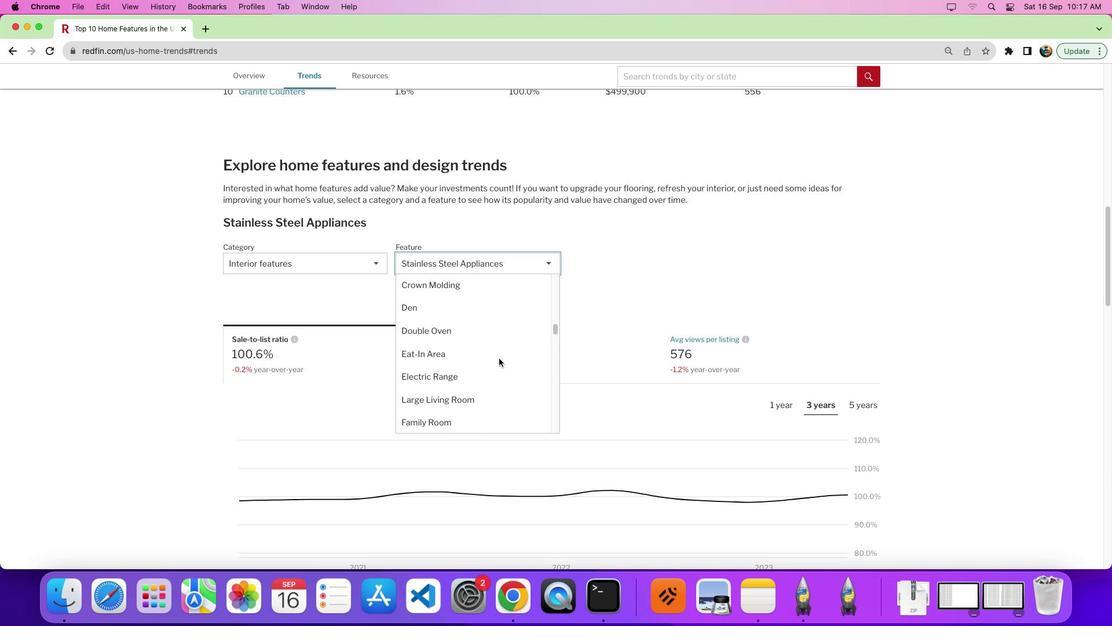 
Action: Mouse moved to (484, 293)
Screenshot: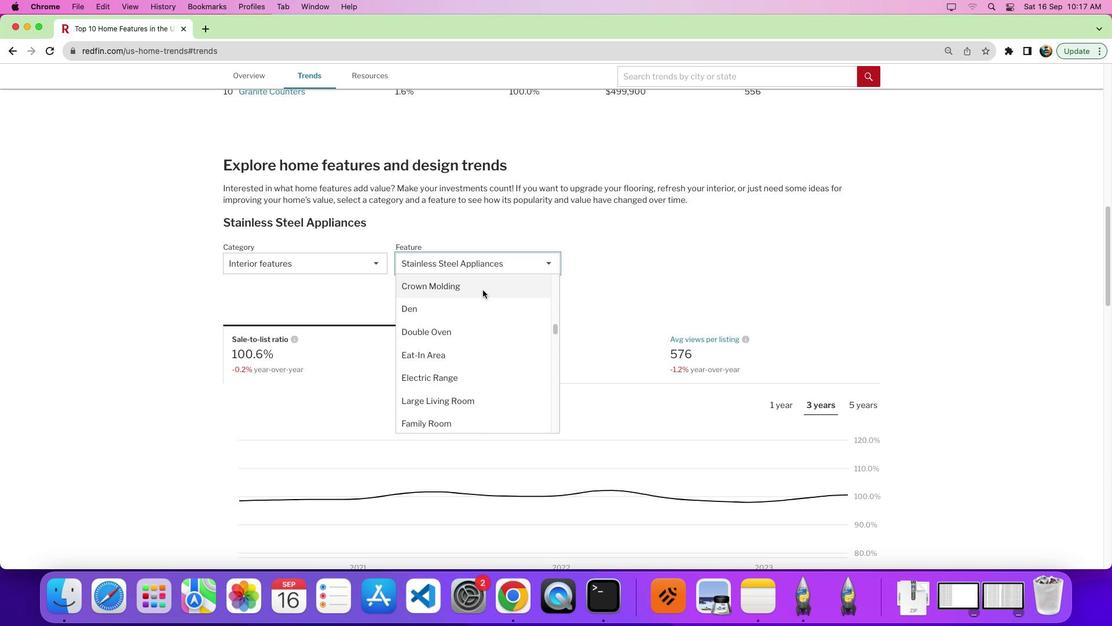 
Action: Mouse pressed left at (484, 293)
Screenshot: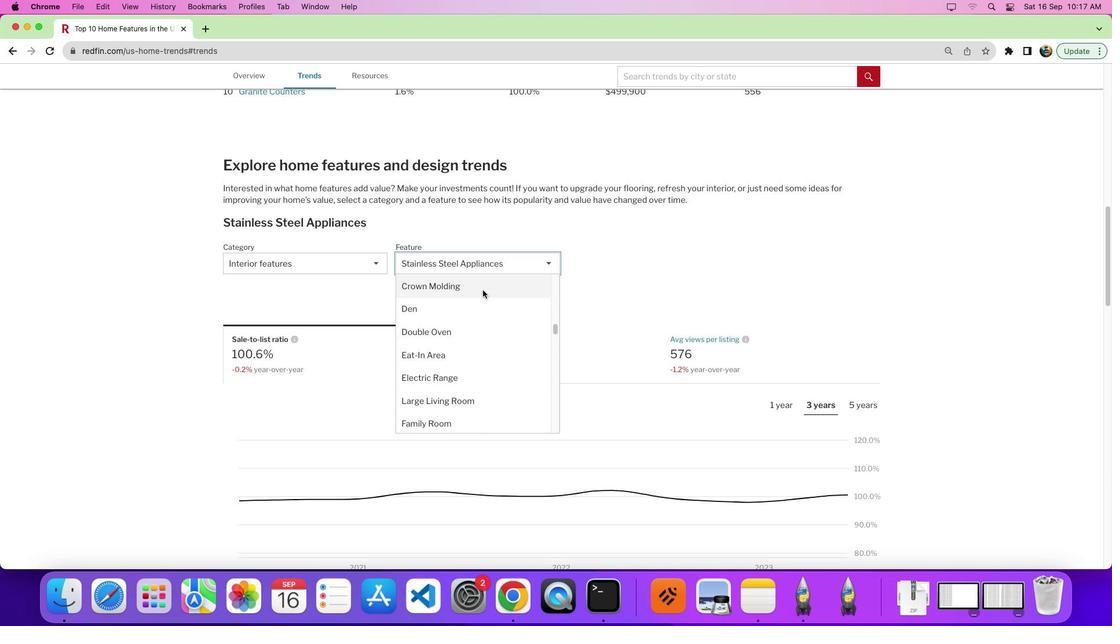 
Action: Mouse moved to (744, 355)
Screenshot: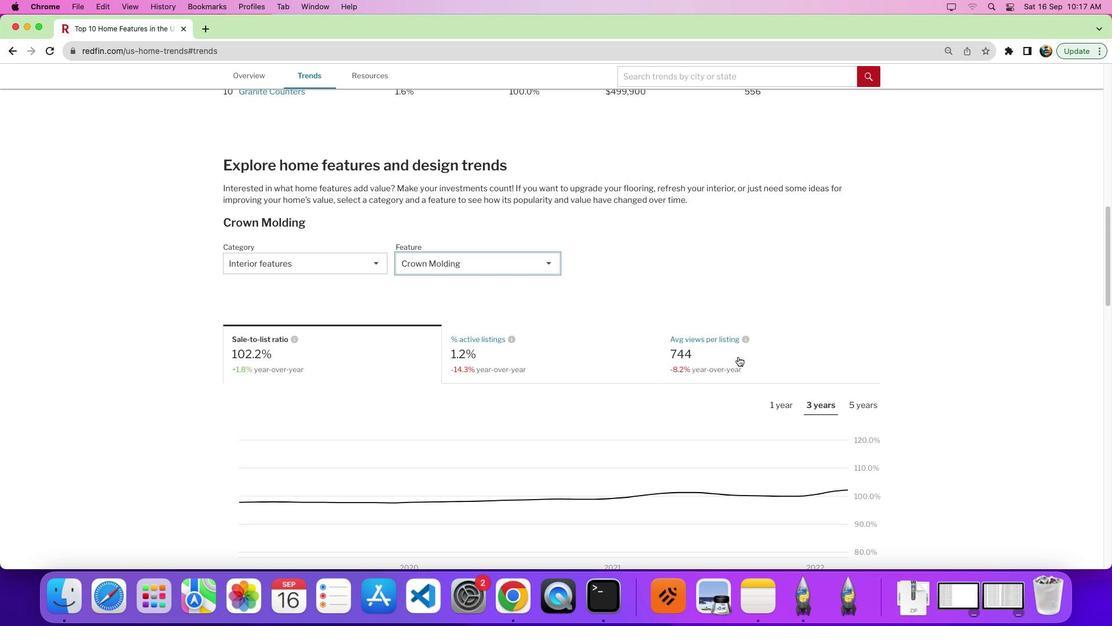 
Action: Mouse scrolled (744, 355) with delta (-6, 22)
Screenshot: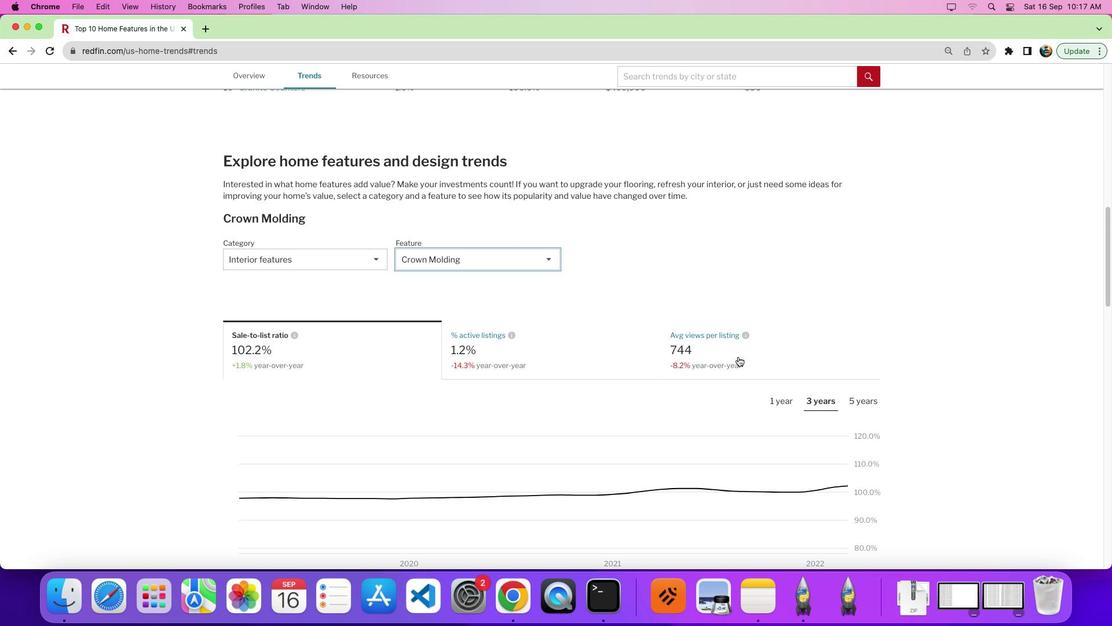 
Action: Mouse moved to (744, 355)
Screenshot: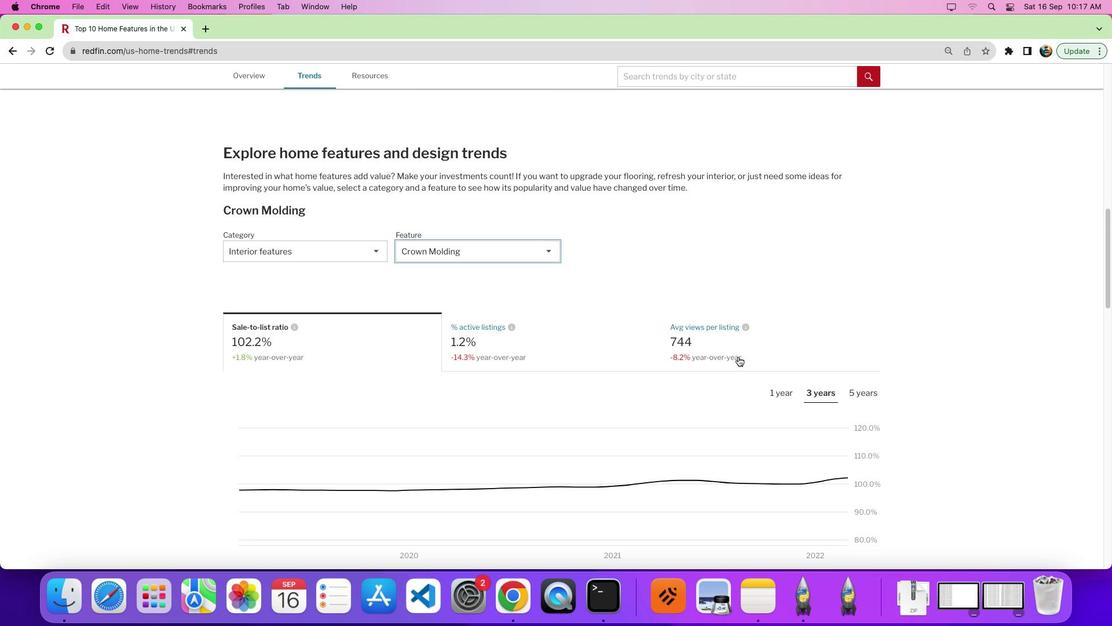 
Action: Mouse scrolled (744, 355) with delta (-6, 22)
Screenshot: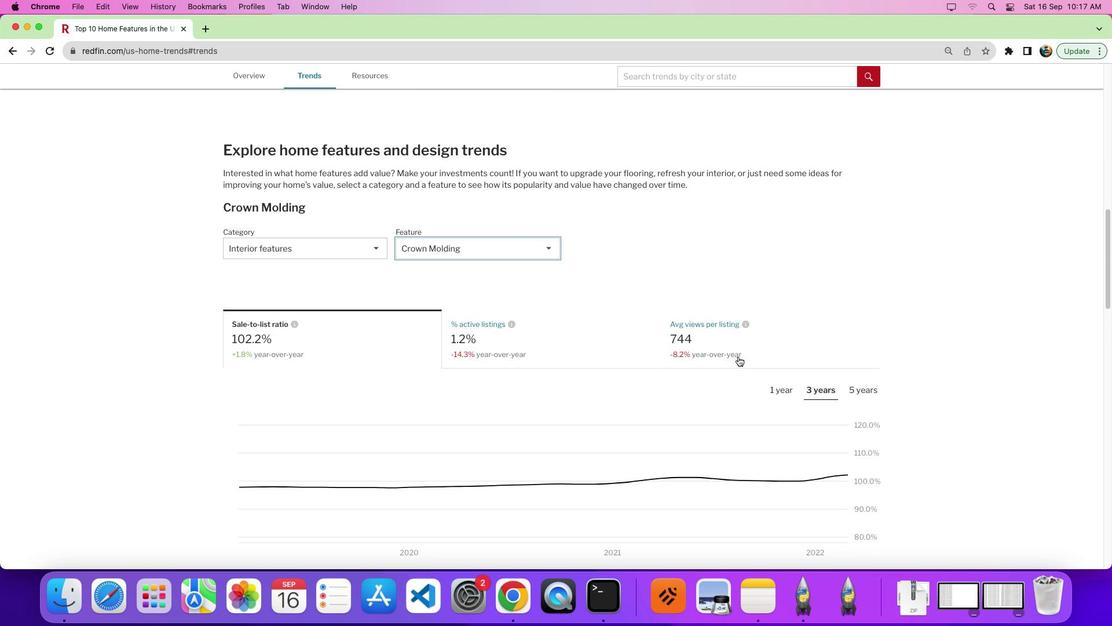 
Action: Mouse moved to (806, 382)
Screenshot: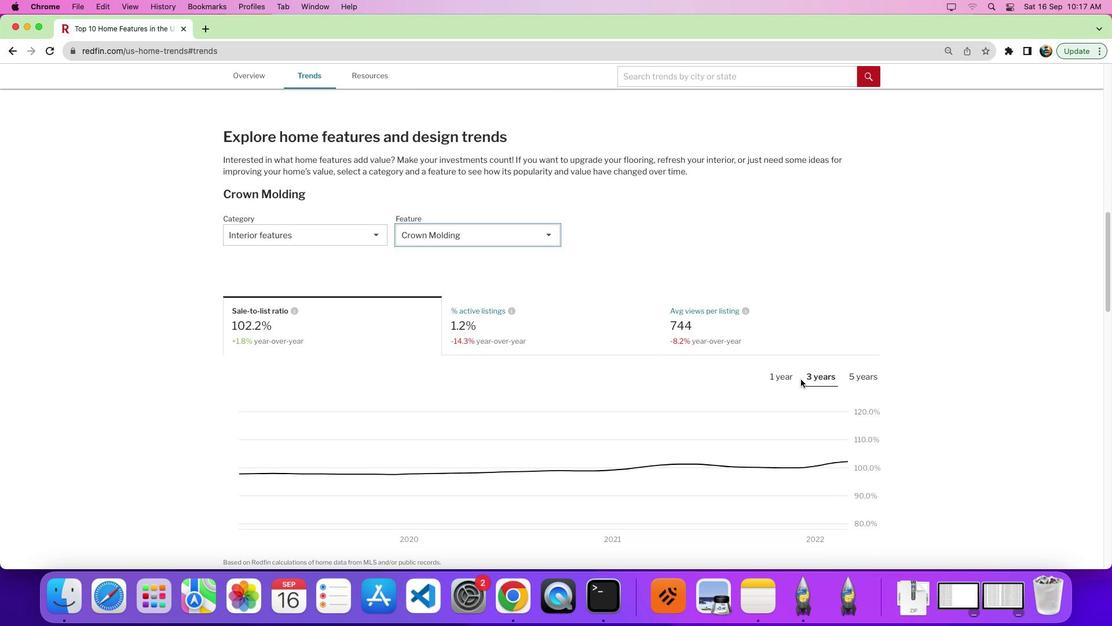 
Action: Mouse scrolled (806, 382) with delta (-6, 22)
Screenshot: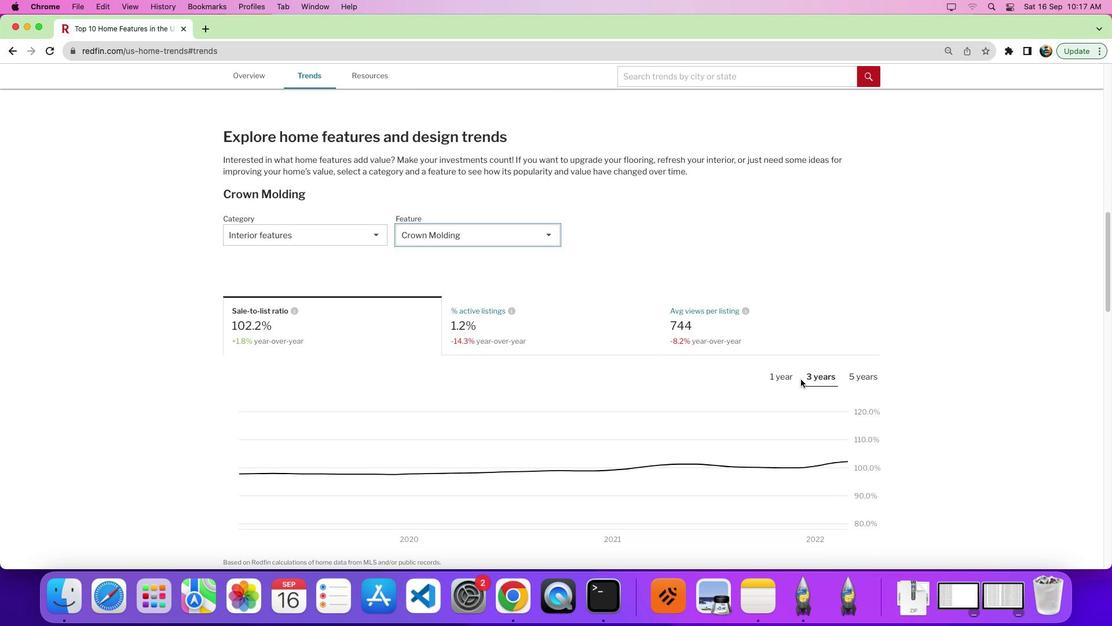 
Action: Mouse moved to (808, 377)
Screenshot: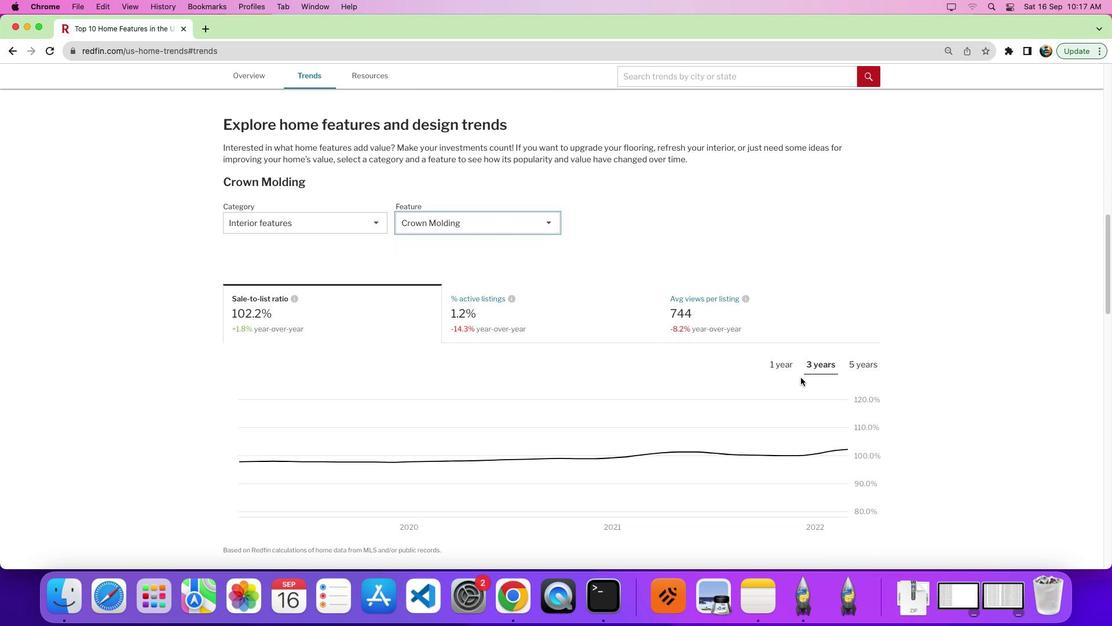 
Action: Mouse scrolled (808, 377) with delta (-6, 22)
Screenshot: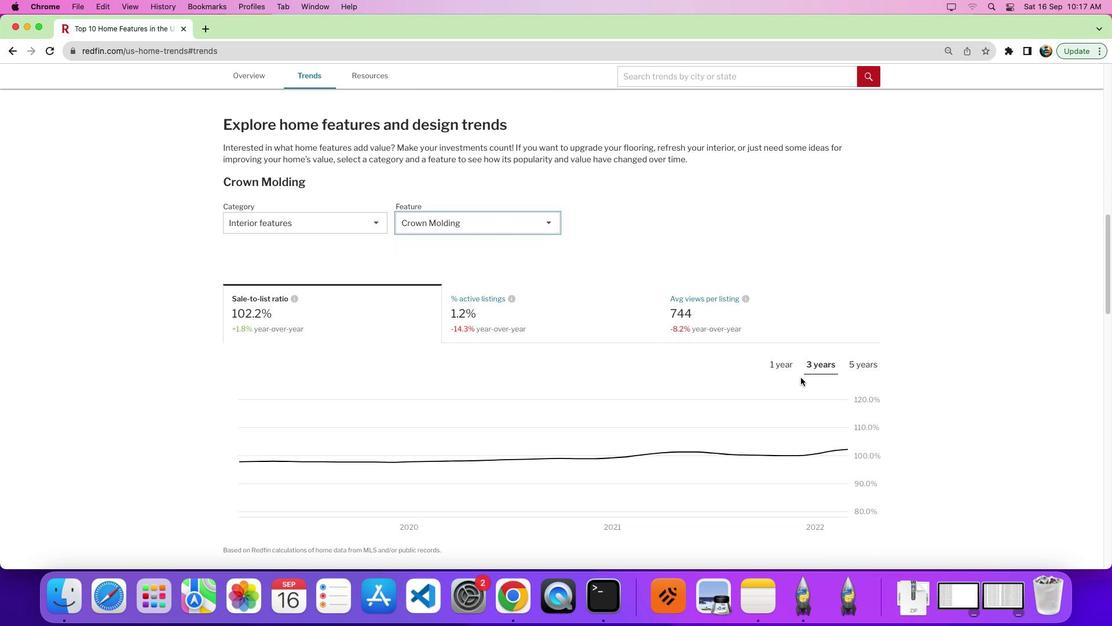 
Action: Mouse moved to (809, 373)
Screenshot: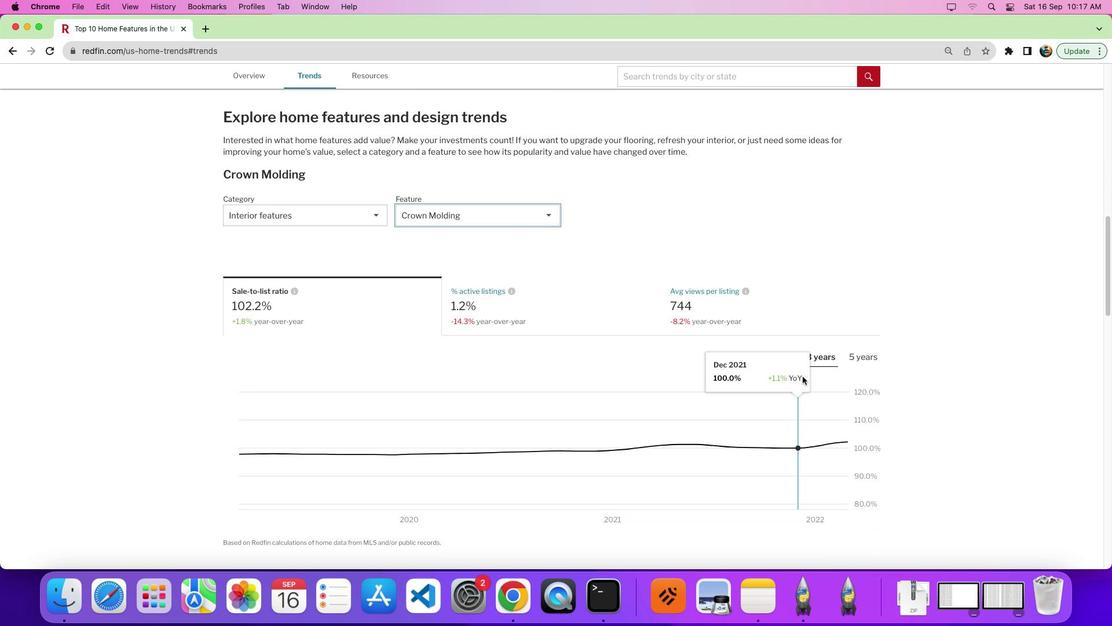 
Action: Mouse scrolled (809, 373) with delta (-6, 22)
Screenshot: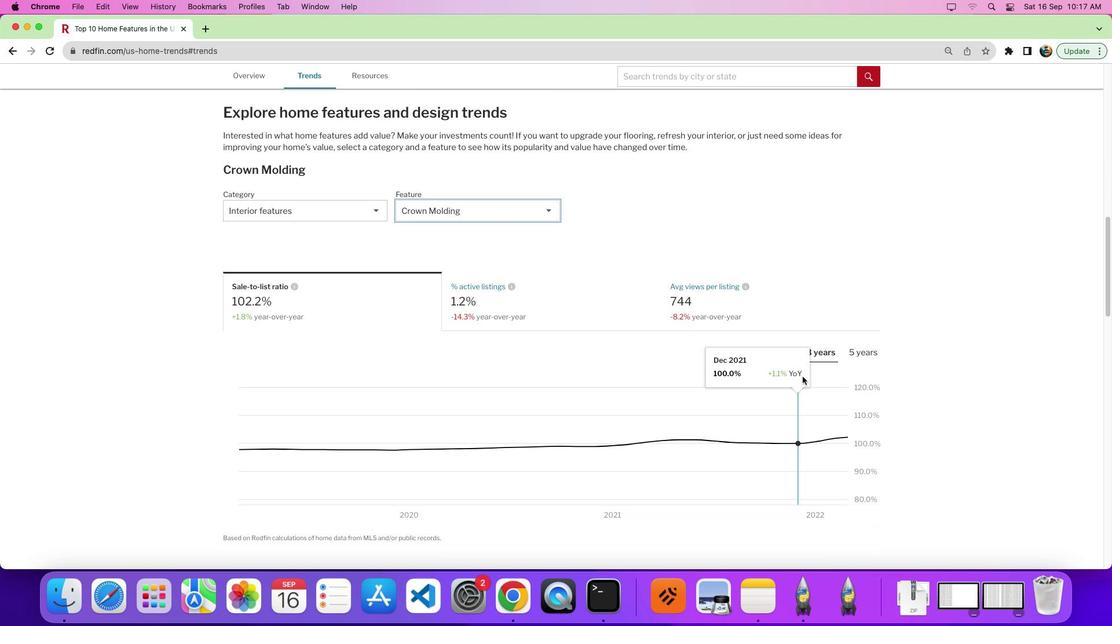 
Action: Mouse scrolled (809, 373) with delta (-6, 22)
Screenshot: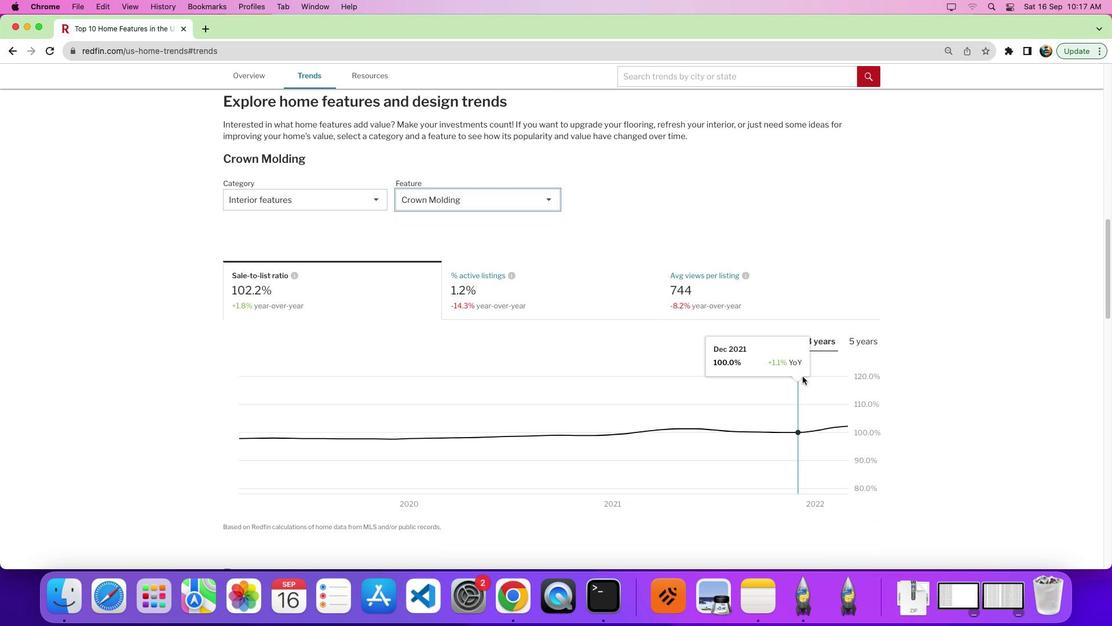 
Action: Mouse moved to (823, 385)
Screenshot: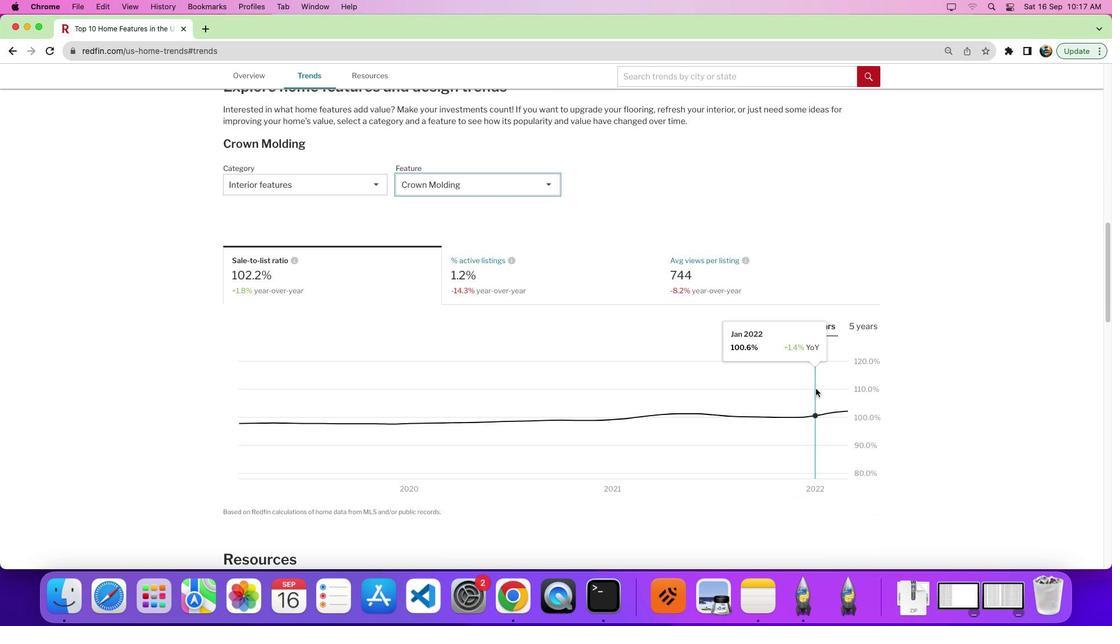 
Action: Mouse scrolled (823, 385) with delta (-6, 22)
Screenshot: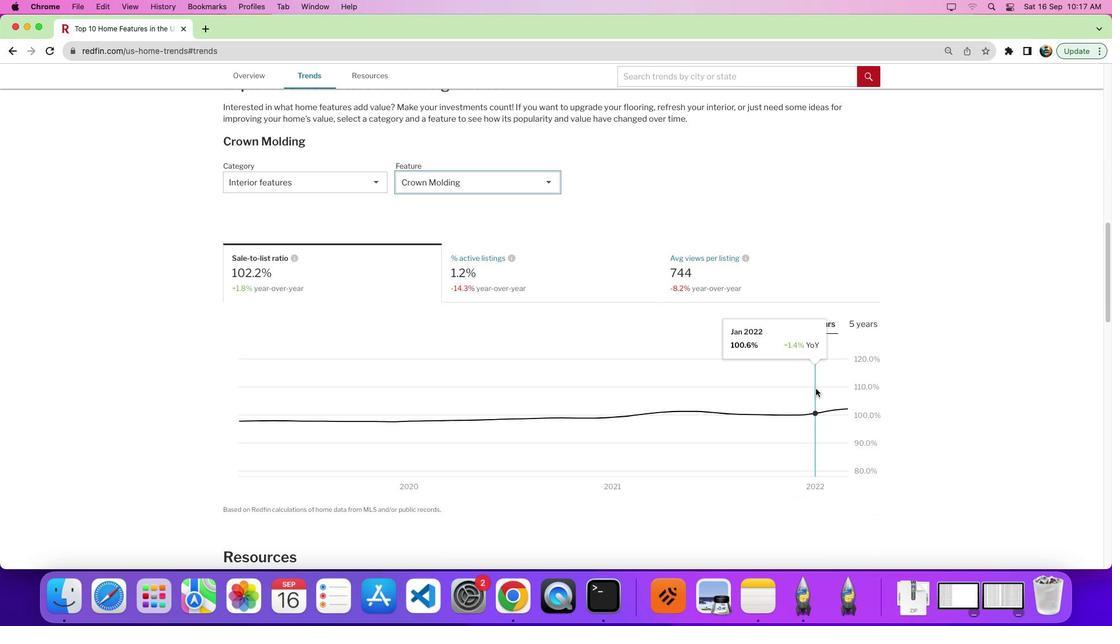 
Action: Mouse scrolled (823, 385) with delta (-6, 22)
Screenshot: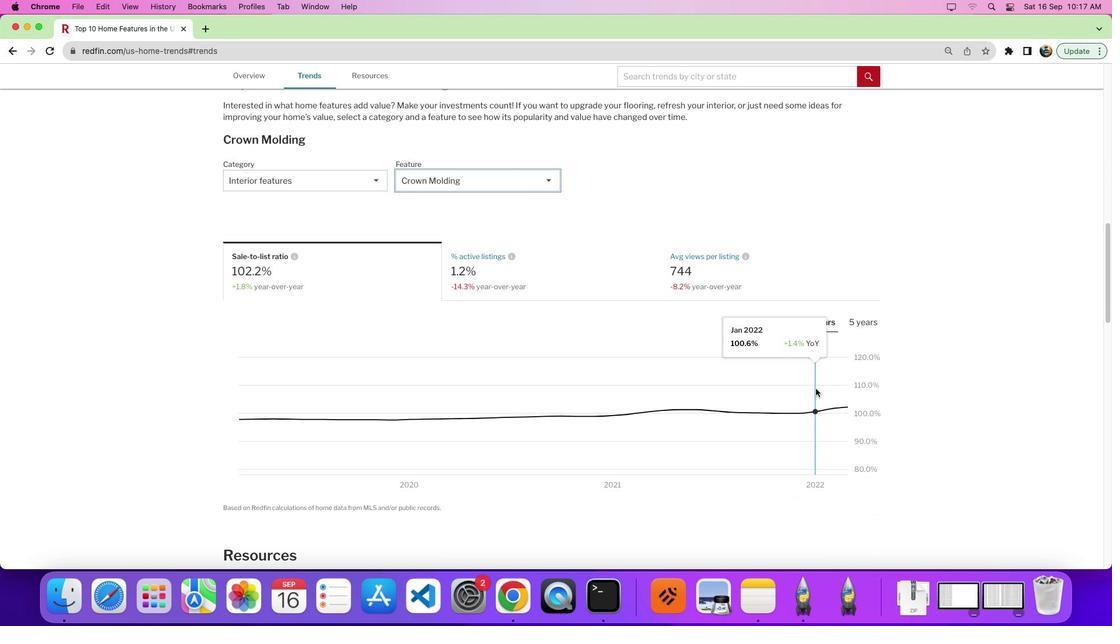 
Action: Mouse moved to (969, 404)
Screenshot: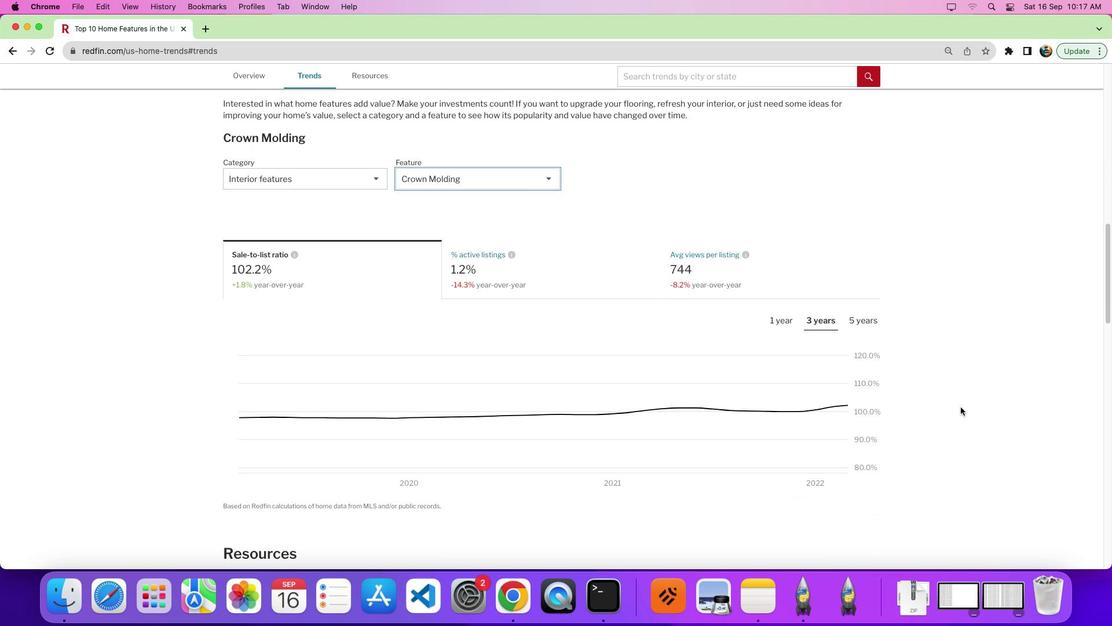
Action: Mouse scrolled (969, 404) with delta (-6, 22)
Screenshot: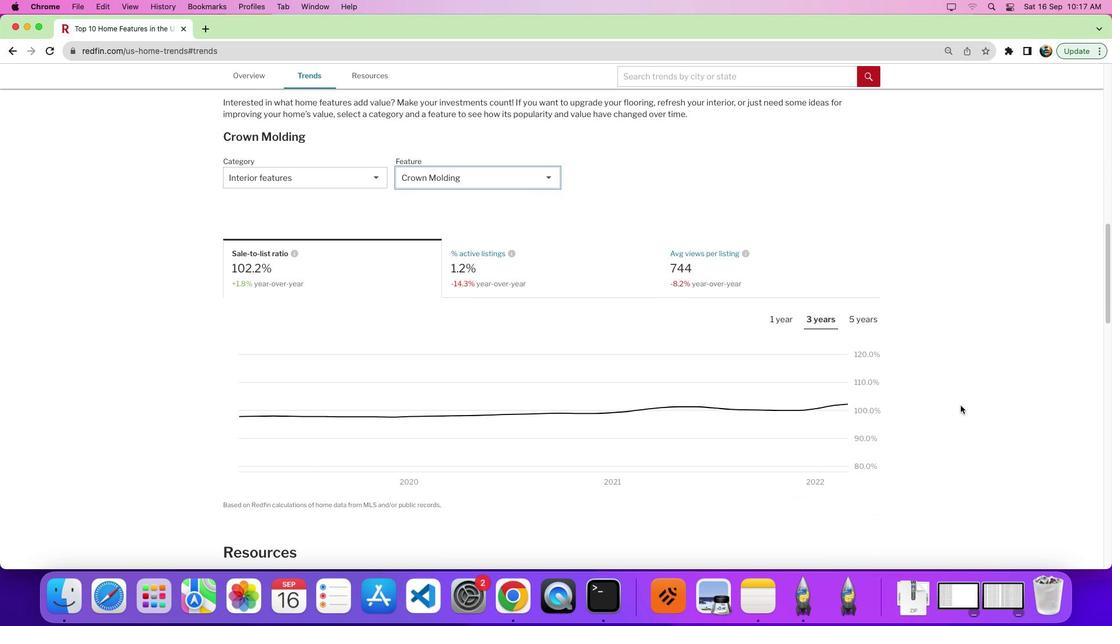 
Action: Mouse moved to (970, 401)
Screenshot: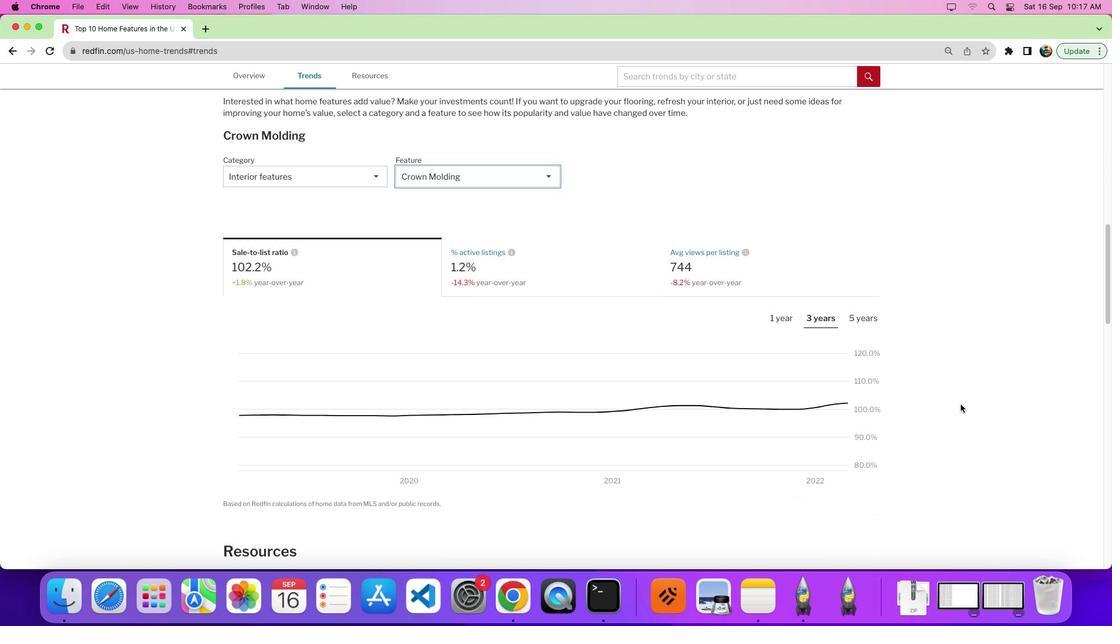 
Action: Mouse scrolled (970, 401) with delta (-6, 22)
Screenshot: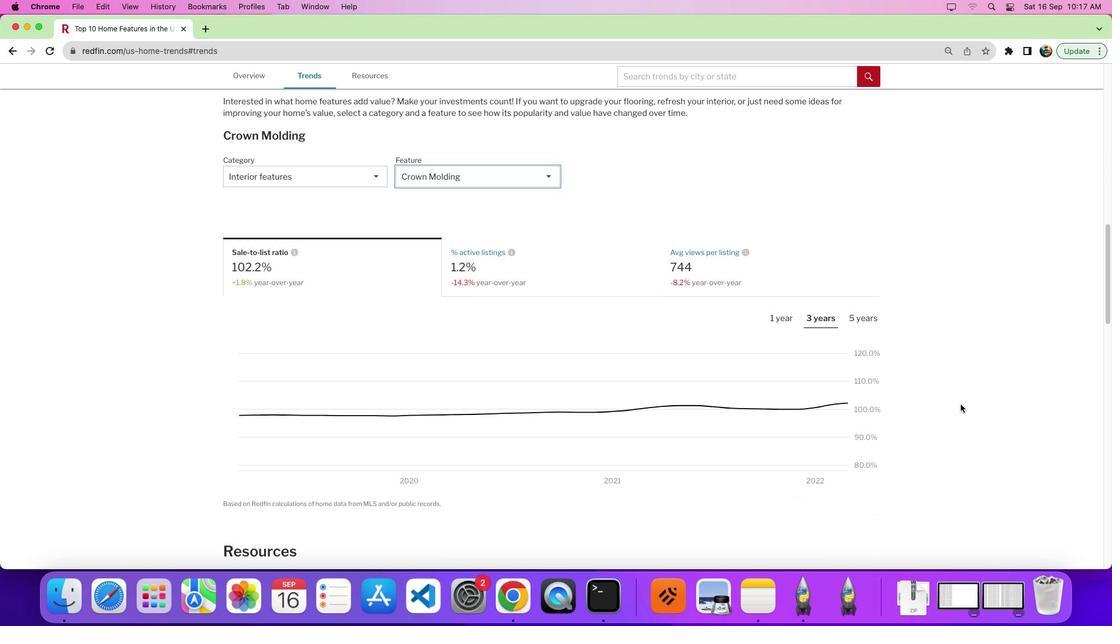 
Action: Mouse moved to (904, 521)
Screenshot: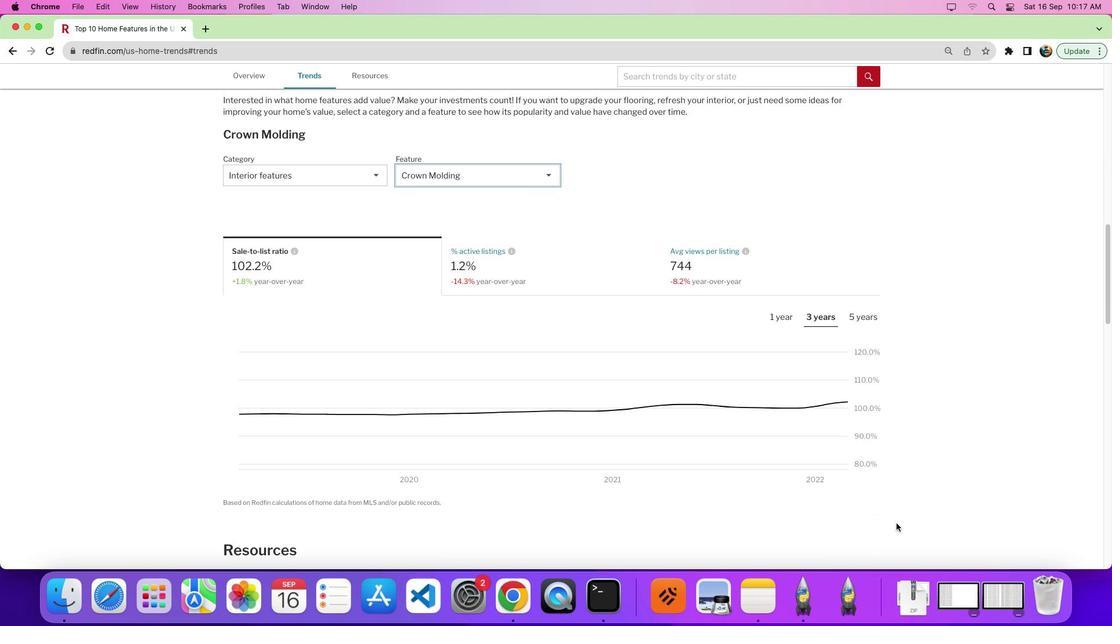 
